 Task: Find connections with filter location Padampur with filter topic #stayhomewith filter profile language French with filter current company Odgers Berndtson with filter school Krishna University, Machhlipattanam with filter industry Musicians with filter service category Property Management with filter keywords title Computer Scientist
Action: Mouse moved to (479, 69)
Screenshot: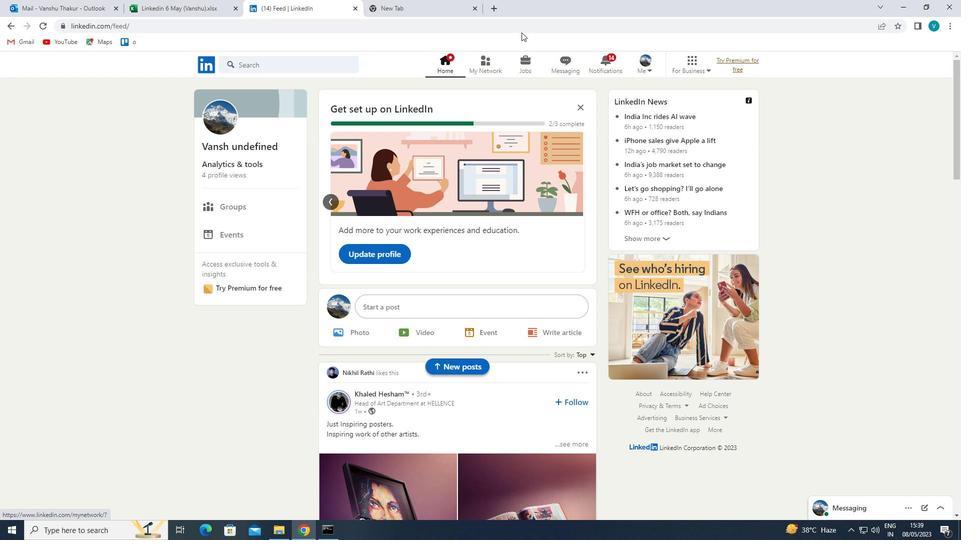 
Action: Mouse pressed left at (479, 69)
Screenshot: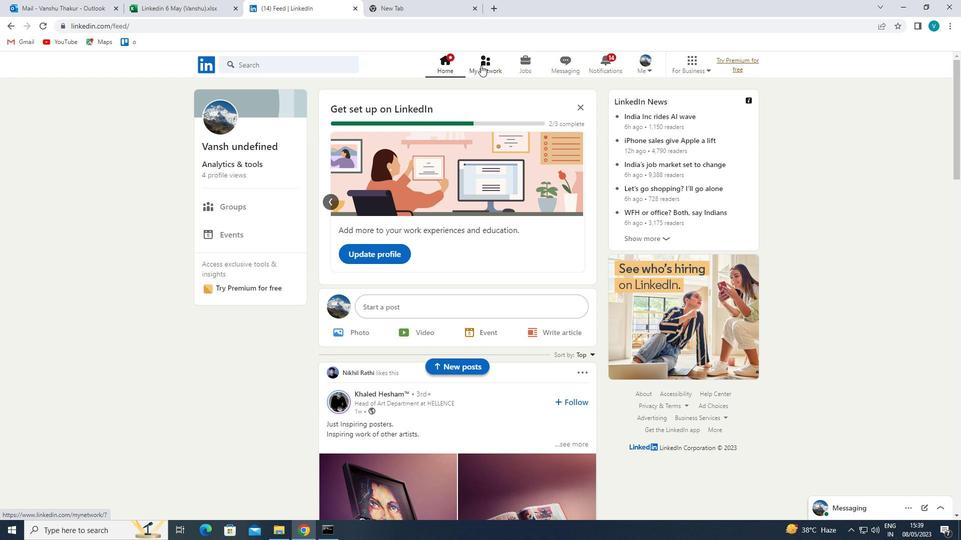 
Action: Mouse moved to (275, 115)
Screenshot: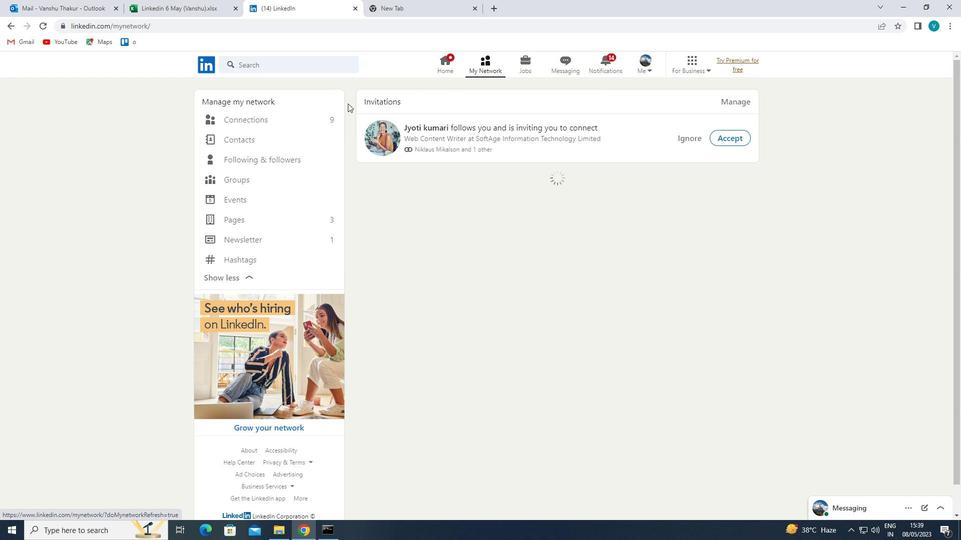 
Action: Mouse pressed left at (275, 115)
Screenshot: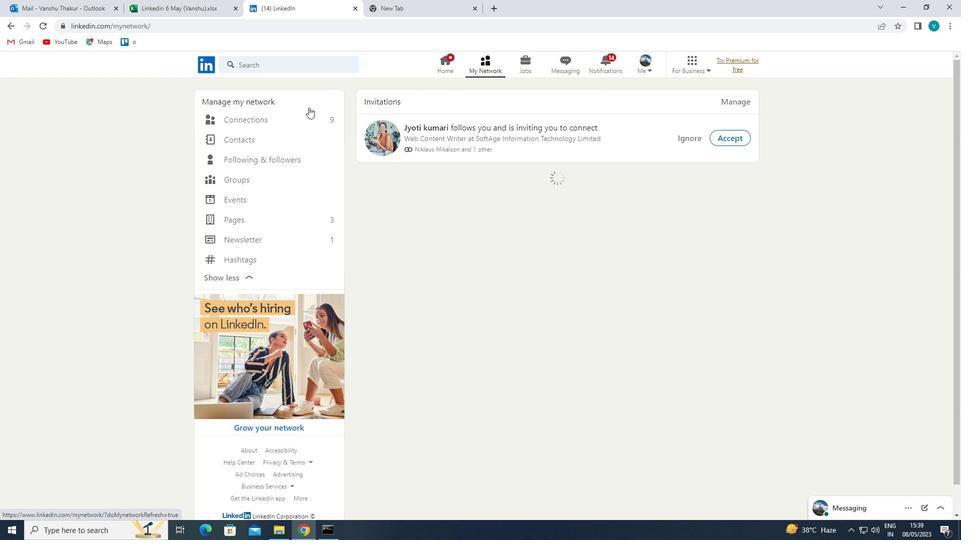 
Action: Mouse moved to (569, 122)
Screenshot: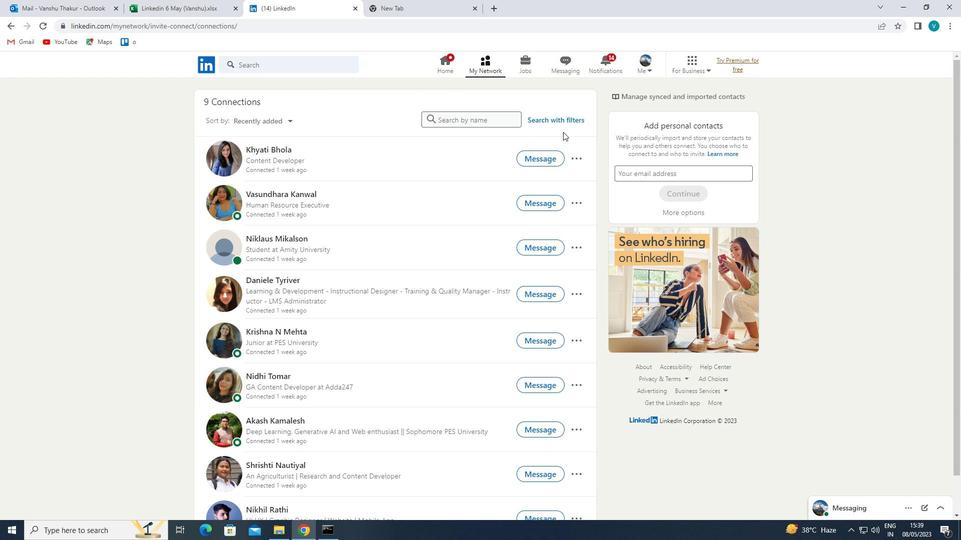 
Action: Mouse pressed left at (569, 122)
Screenshot: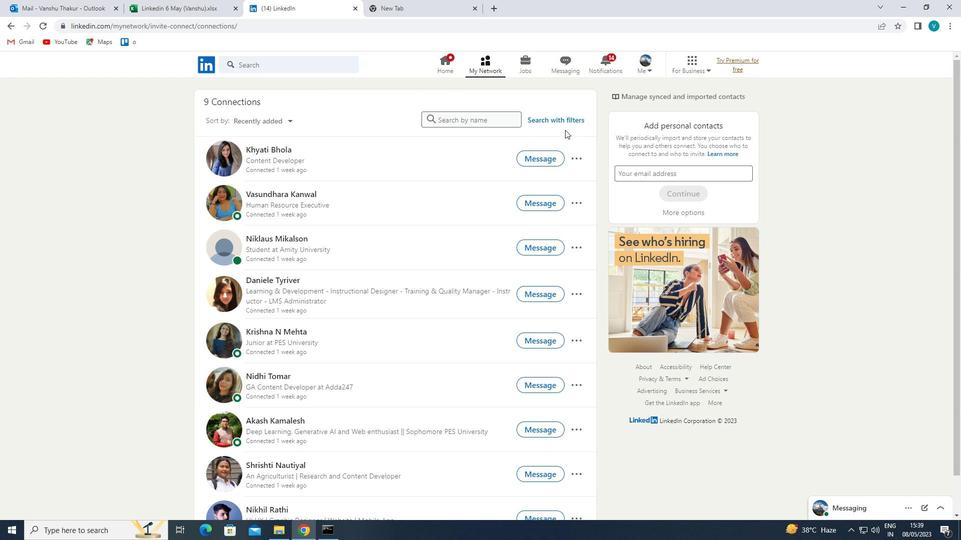 
Action: Mouse moved to (488, 94)
Screenshot: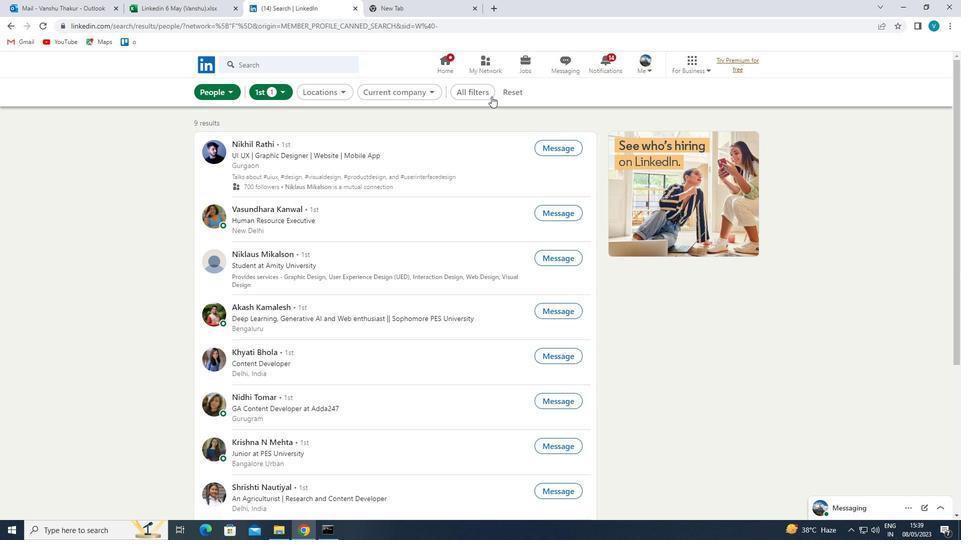 
Action: Mouse pressed left at (488, 94)
Screenshot: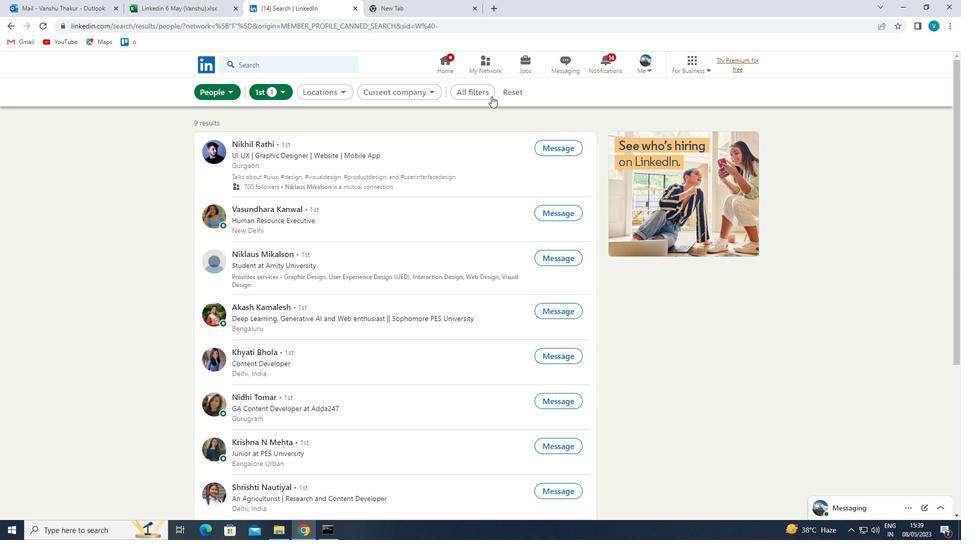 
Action: Mouse moved to (759, 193)
Screenshot: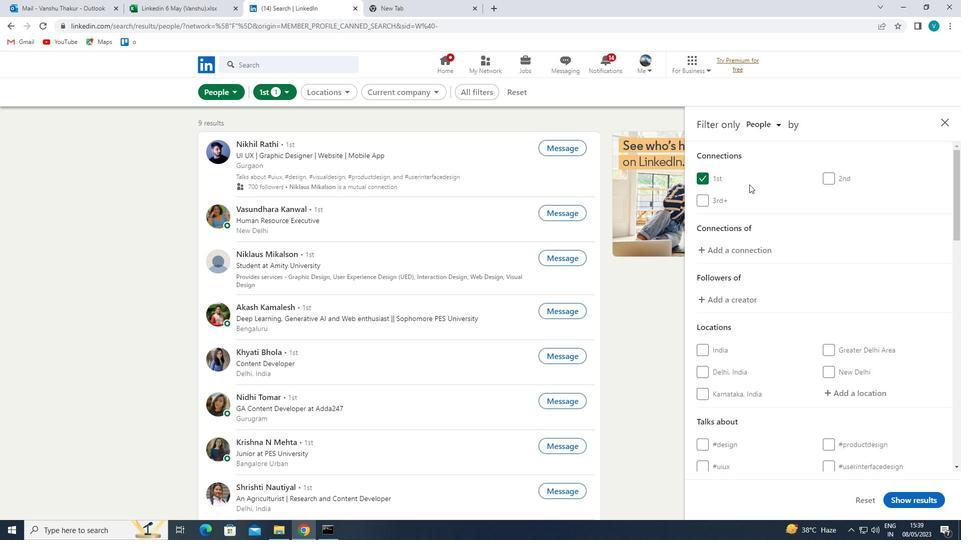 
Action: Mouse scrolled (759, 192) with delta (0, 0)
Screenshot: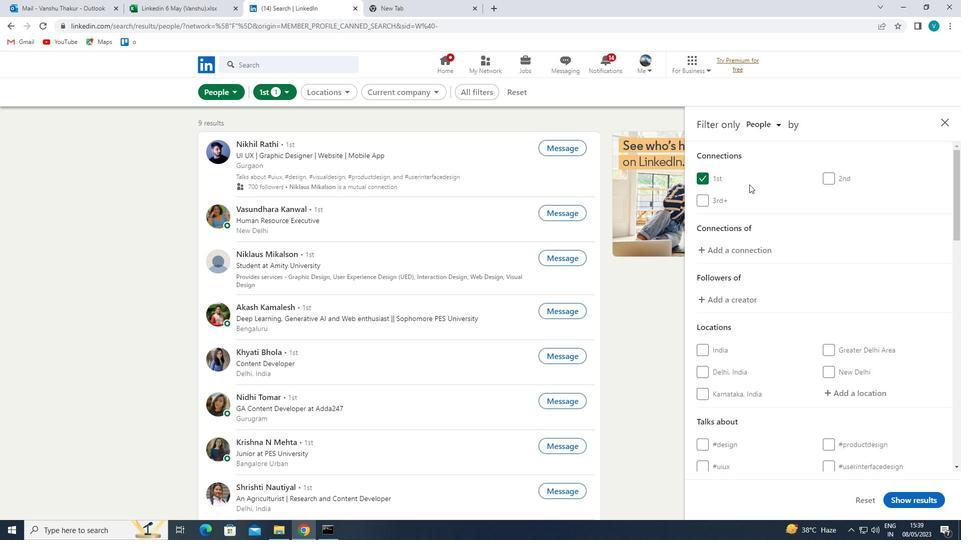 
Action: Mouse moved to (759, 194)
Screenshot: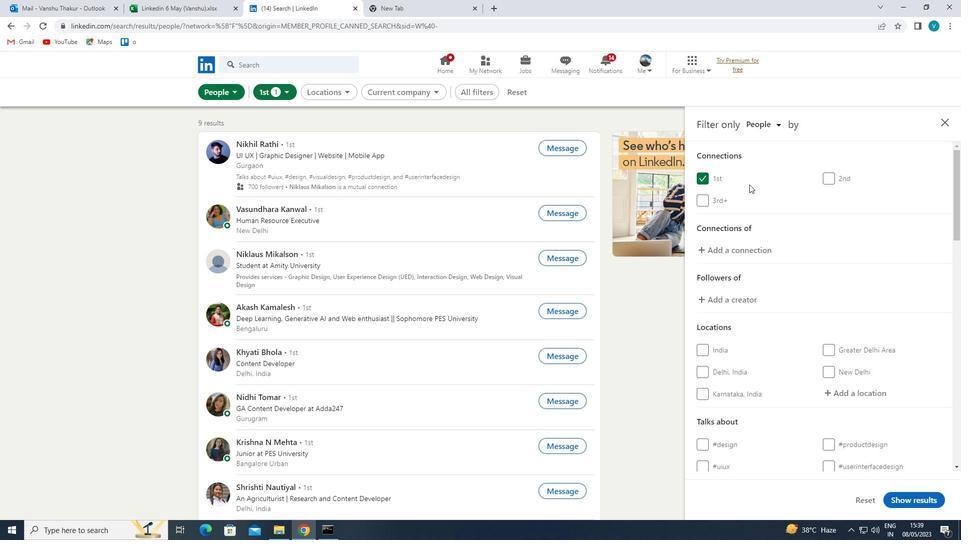 
Action: Mouse scrolled (759, 193) with delta (0, 0)
Screenshot: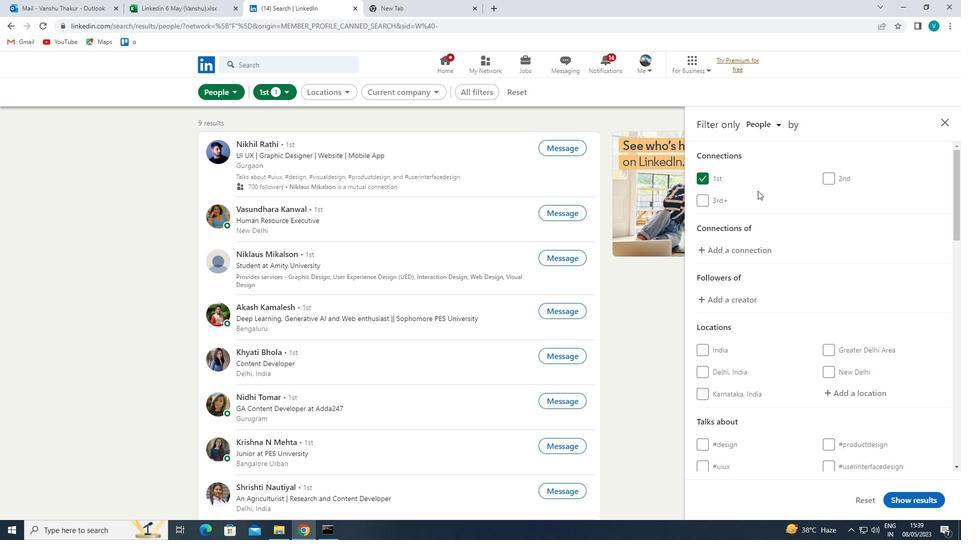 
Action: Mouse moved to (834, 293)
Screenshot: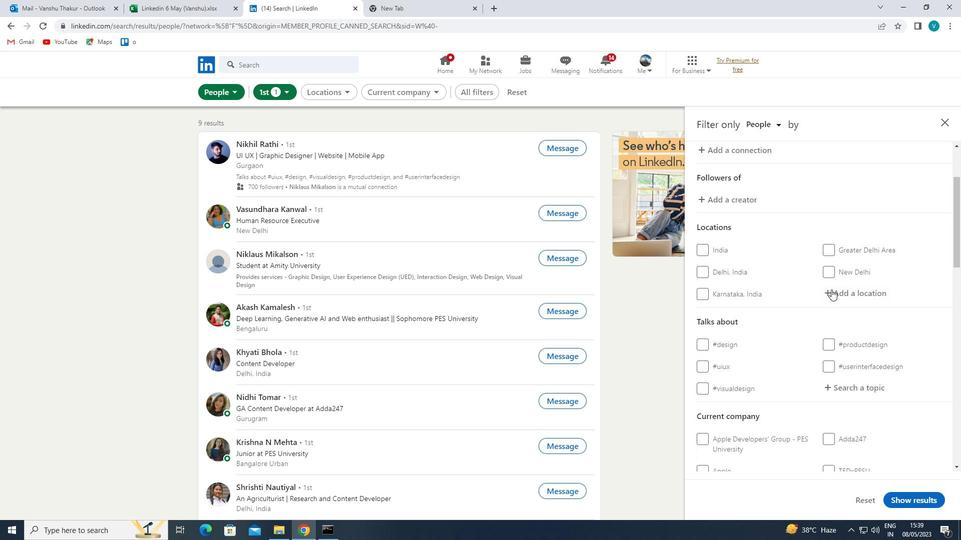 
Action: Mouse pressed left at (834, 293)
Screenshot: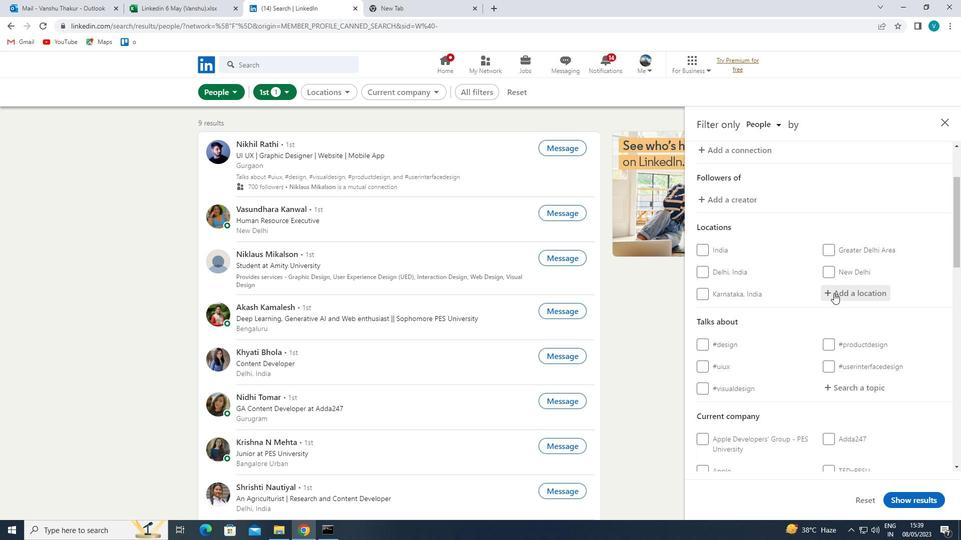 
Action: Mouse moved to (508, 436)
Screenshot: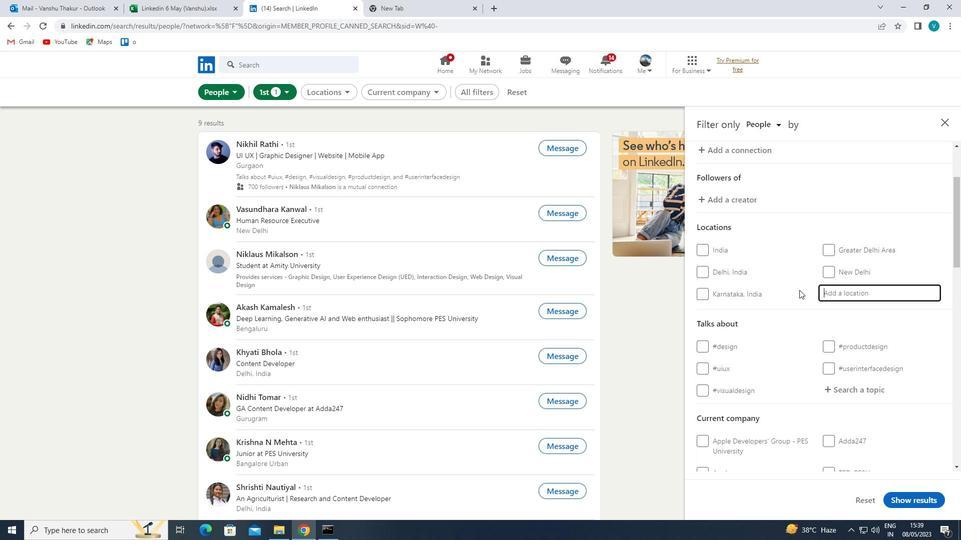 
Action: Key pressed <Key.shift>PADAMPUR
Screenshot: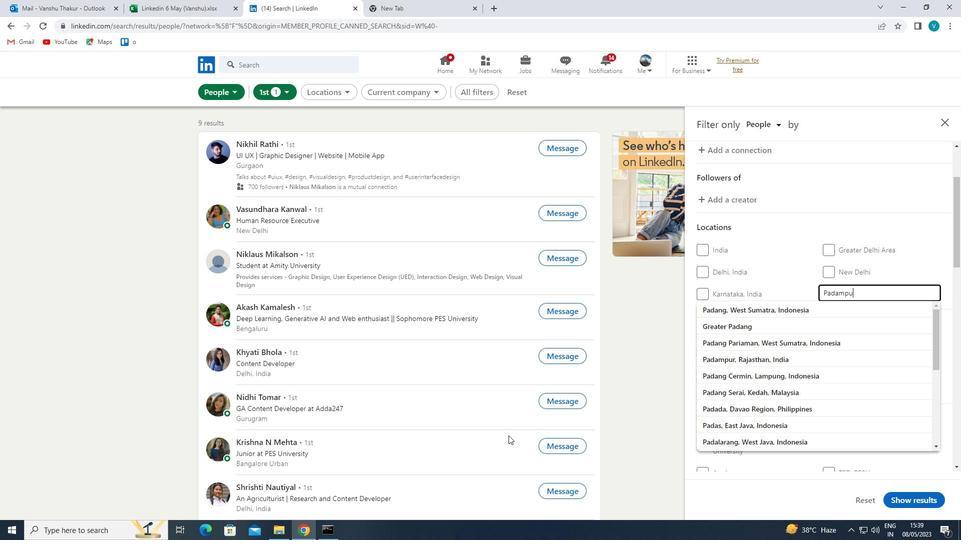 
Action: Mouse moved to (727, 310)
Screenshot: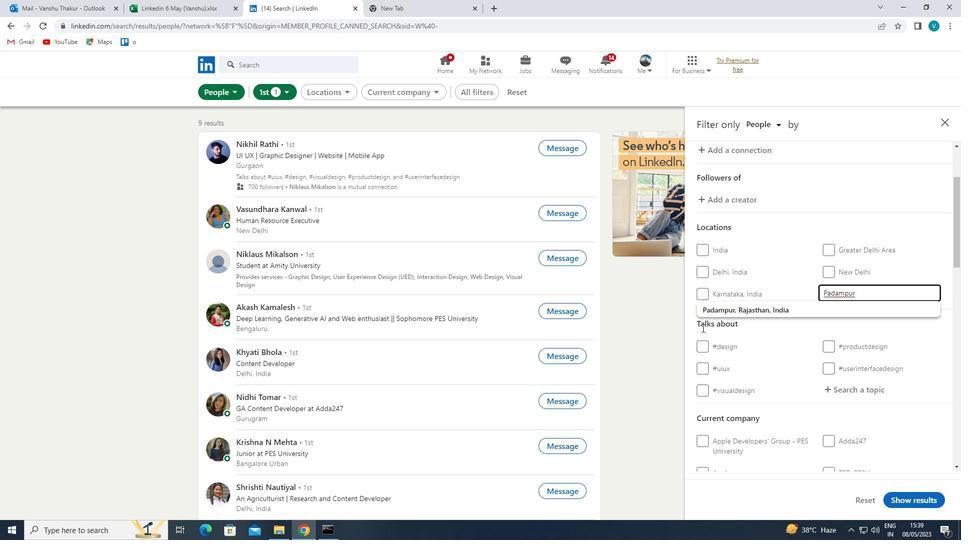 
Action: Mouse pressed left at (727, 310)
Screenshot: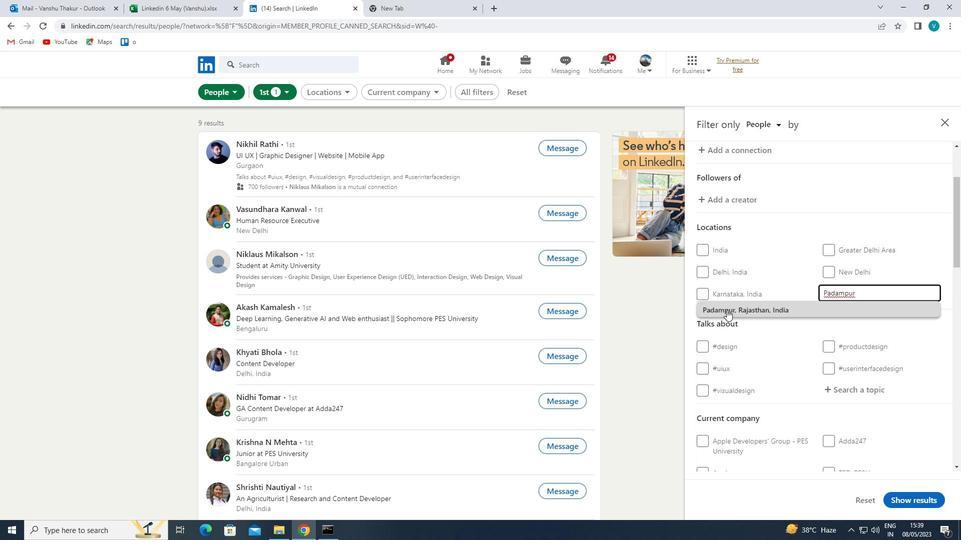 
Action: Mouse moved to (822, 368)
Screenshot: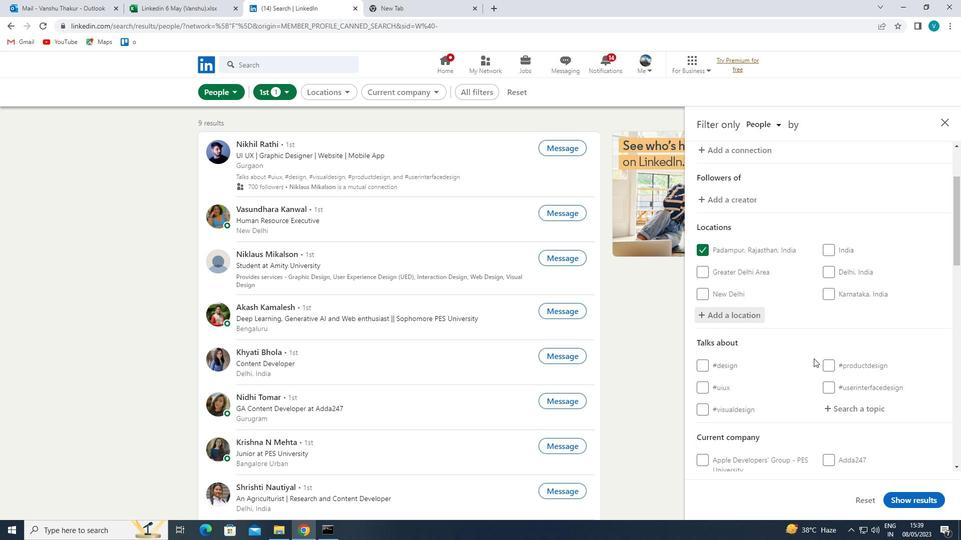 
Action: Mouse scrolled (822, 367) with delta (0, 0)
Screenshot: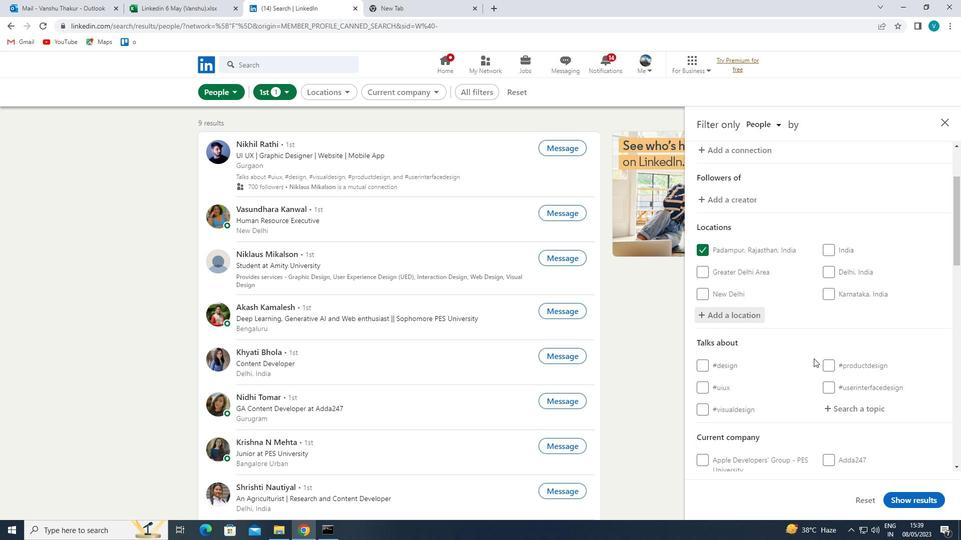 
Action: Mouse moved to (823, 369)
Screenshot: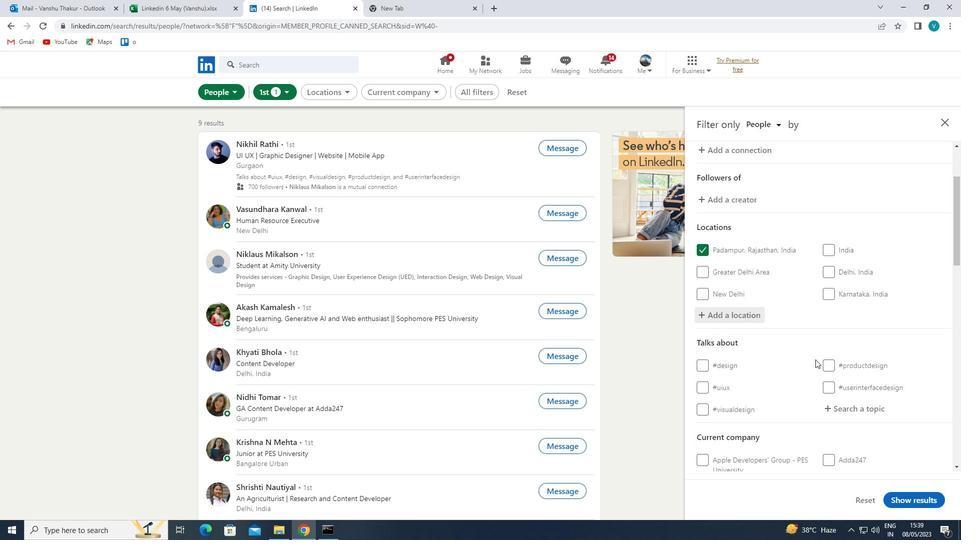 
Action: Mouse scrolled (823, 369) with delta (0, 0)
Screenshot: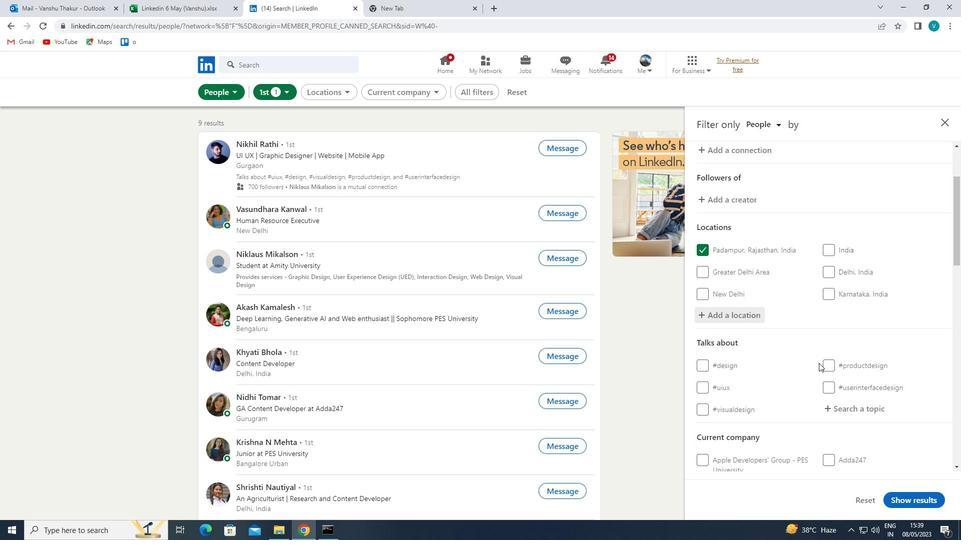 
Action: Mouse moved to (868, 301)
Screenshot: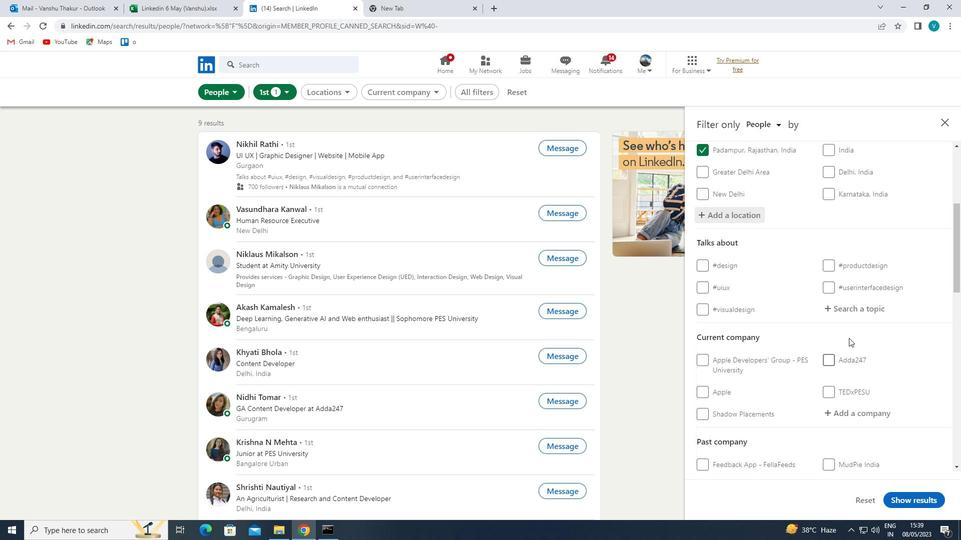 
Action: Mouse pressed left at (868, 301)
Screenshot: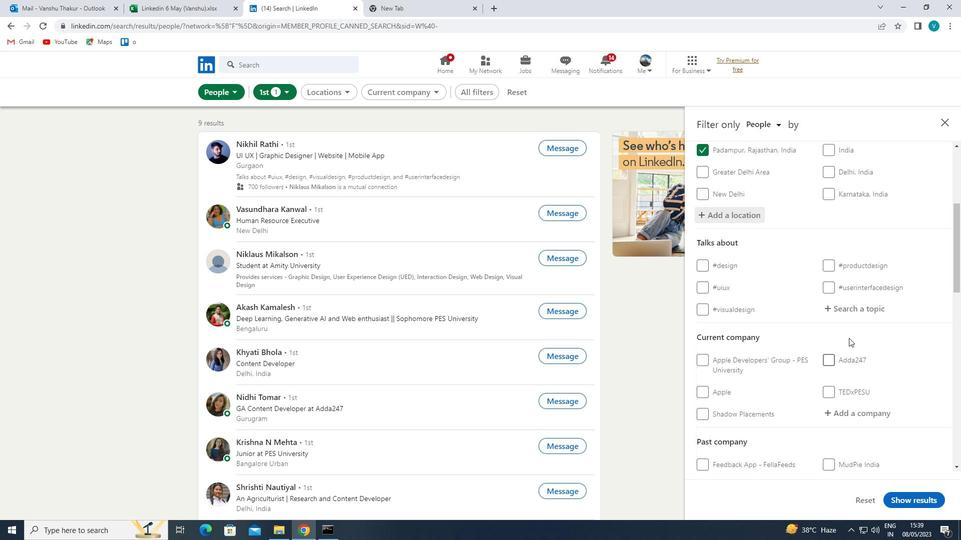 
Action: Mouse moved to (636, 381)
Screenshot: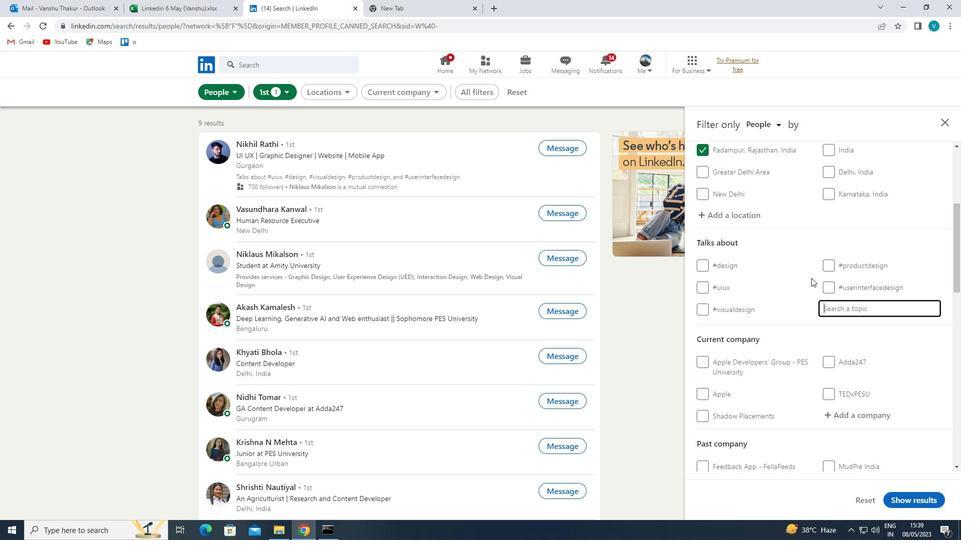 
Action: Key pressed STAY
Screenshot: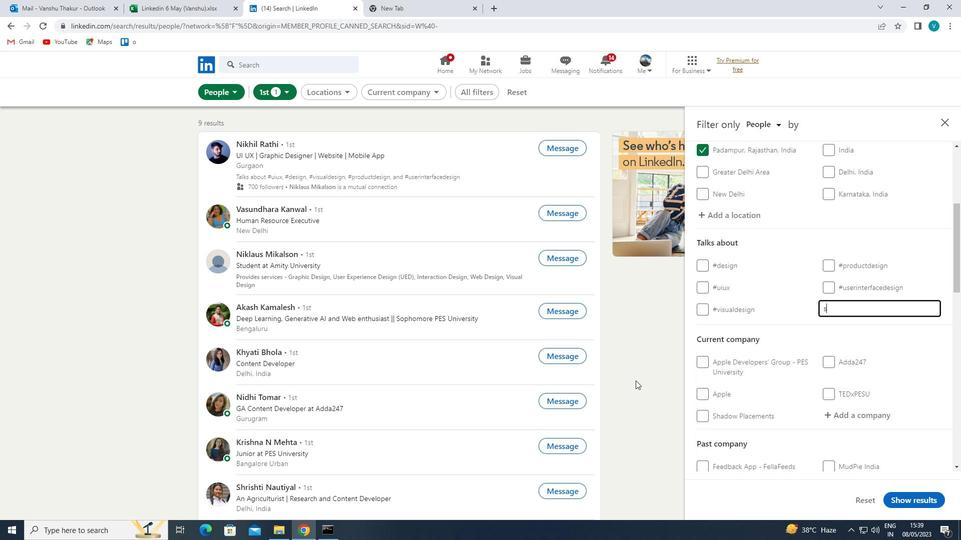 
Action: Mouse moved to (729, 388)
Screenshot: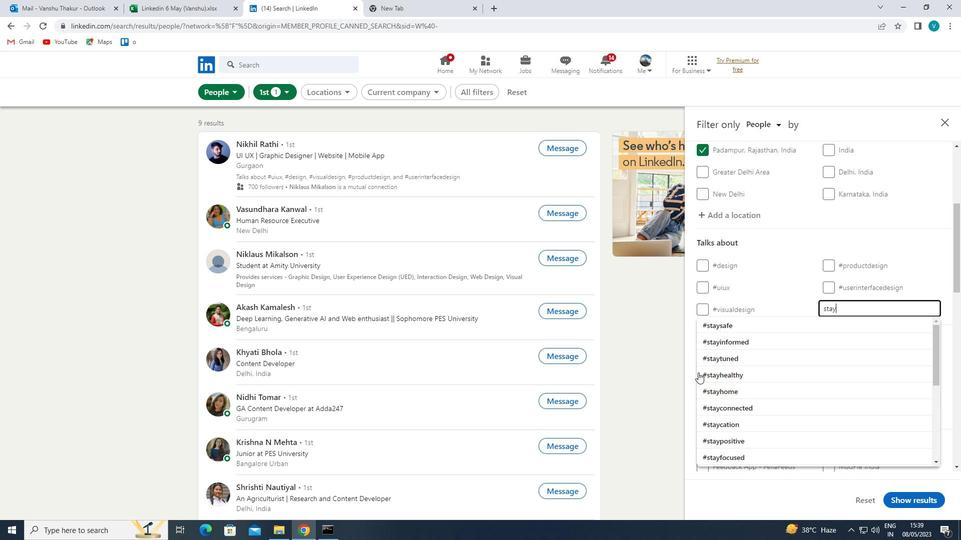 
Action: Mouse pressed left at (729, 388)
Screenshot: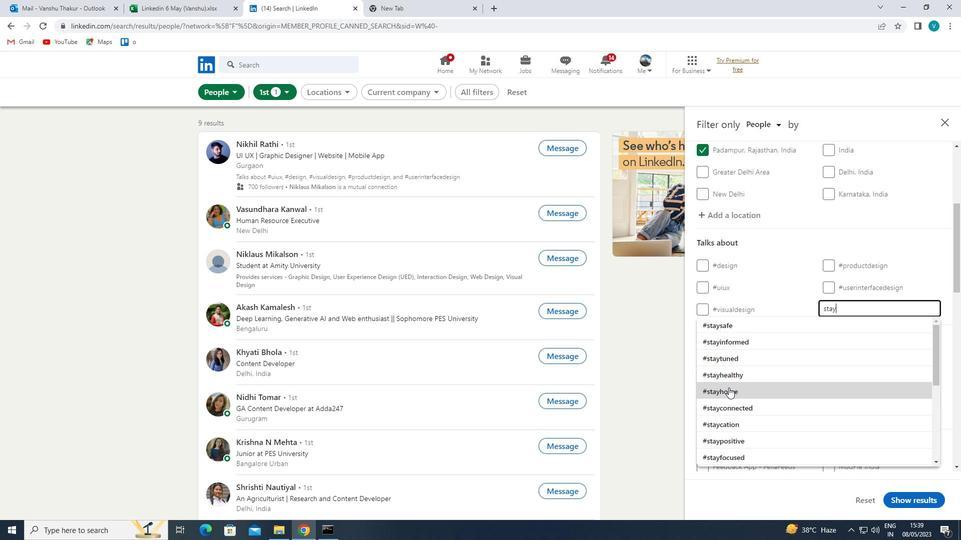 
Action: Mouse moved to (770, 399)
Screenshot: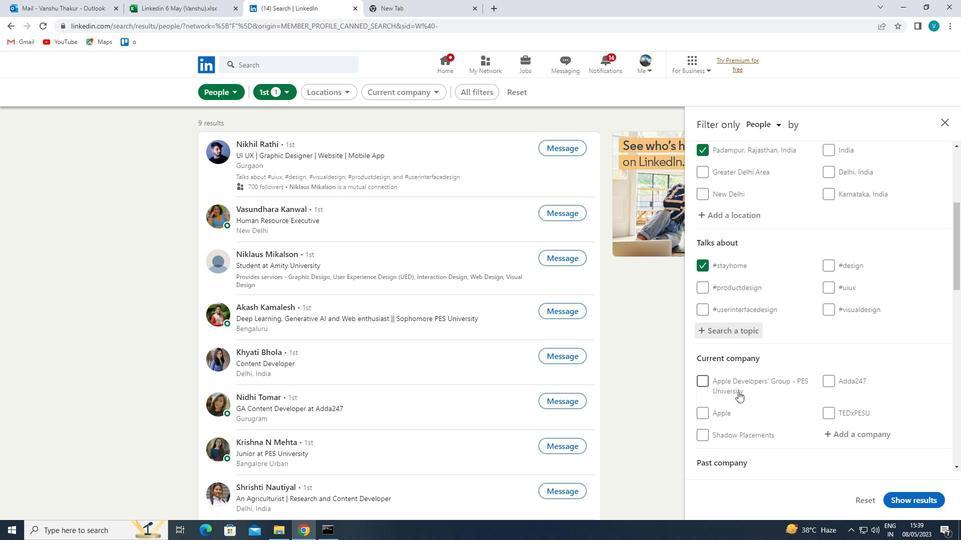 
Action: Mouse scrolled (770, 398) with delta (0, 0)
Screenshot: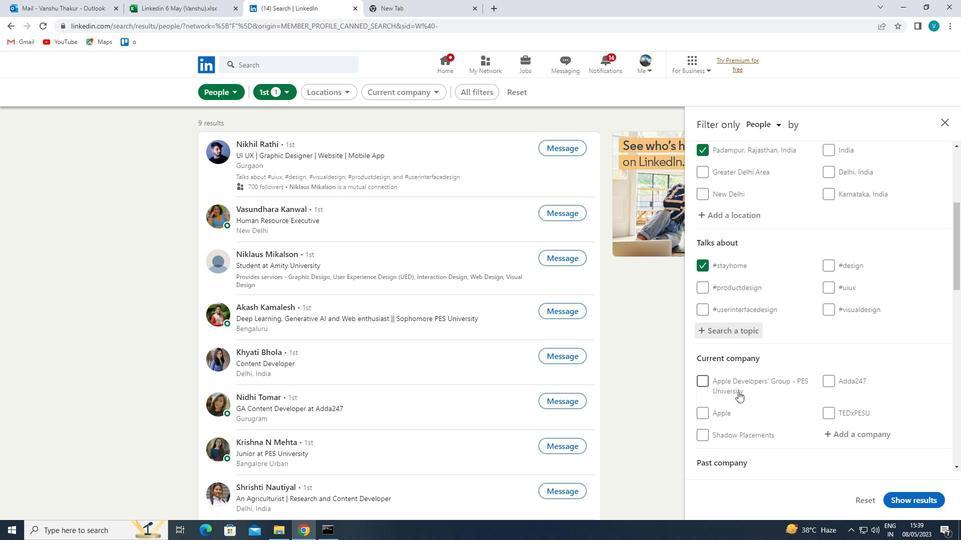 
Action: Mouse moved to (779, 399)
Screenshot: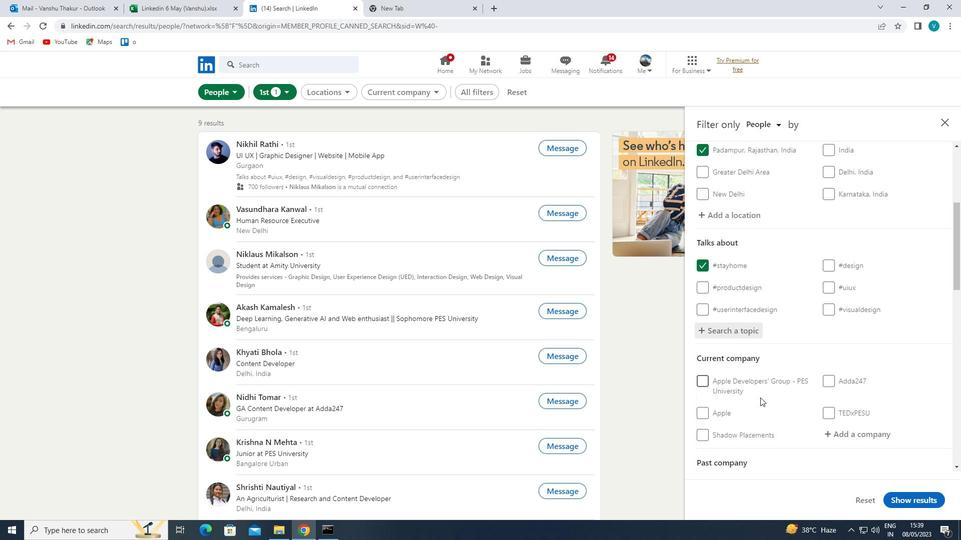 
Action: Mouse scrolled (779, 398) with delta (0, 0)
Screenshot: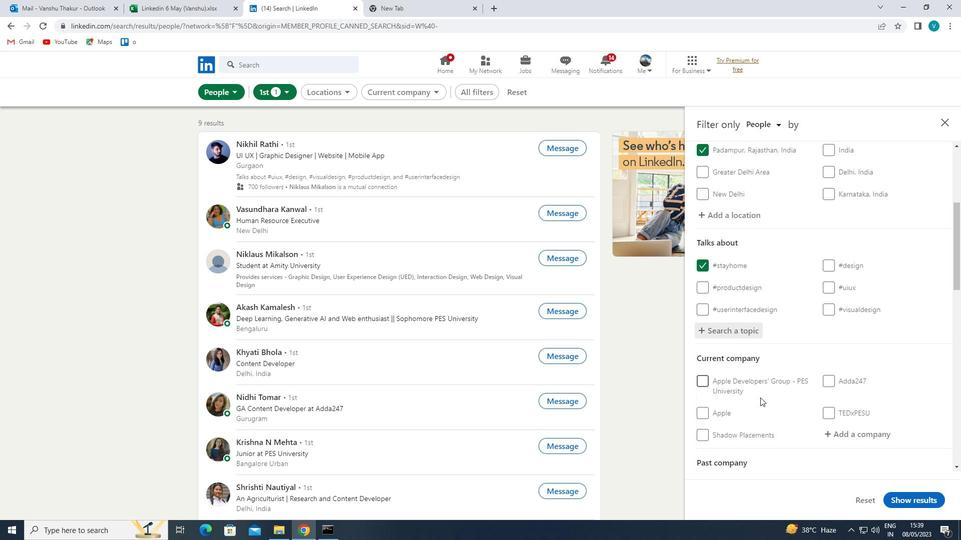 
Action: Mouse moved to (781, 399)
Screenshot: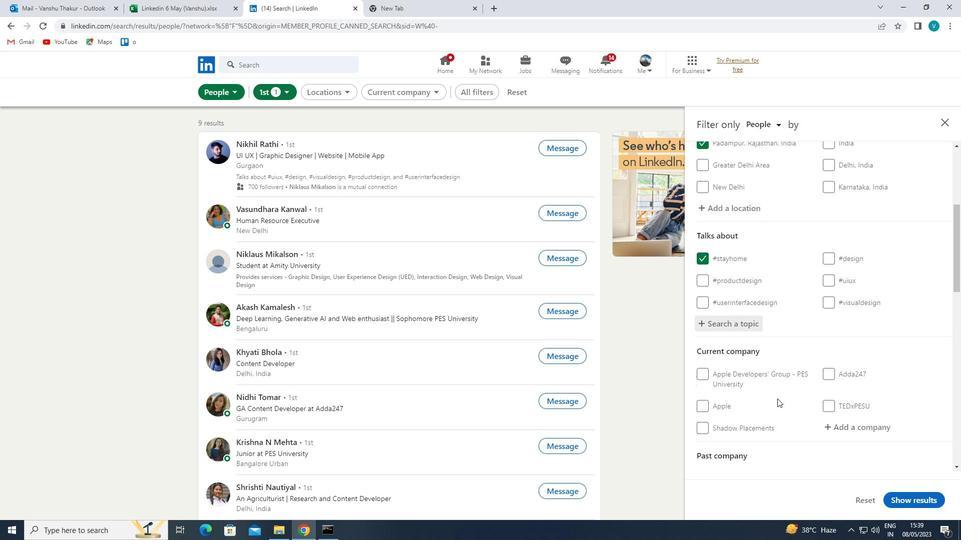 
Action: Mouse scrolled (781, 398) with delta (0, 0)
Screenshot: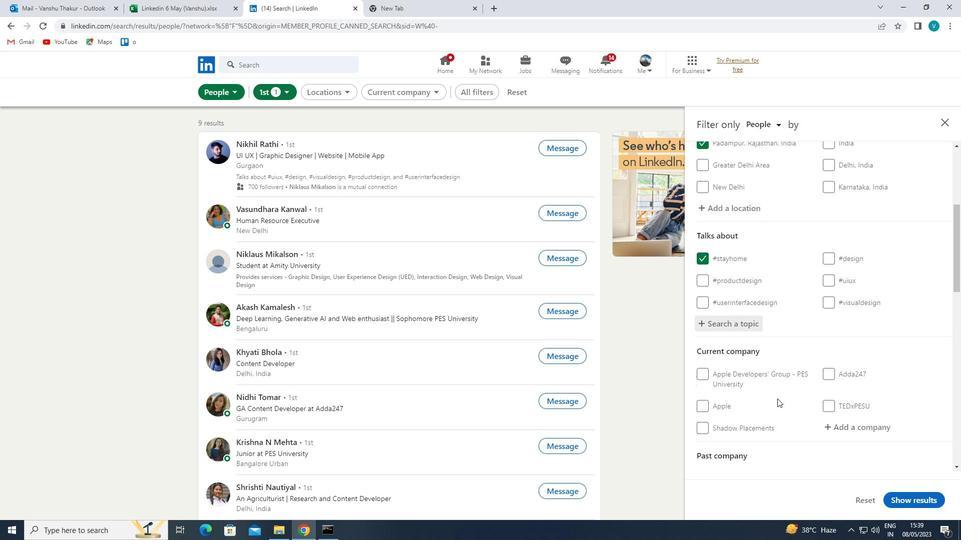 
Action: Mouse moved to (844, 290)
Screenshot: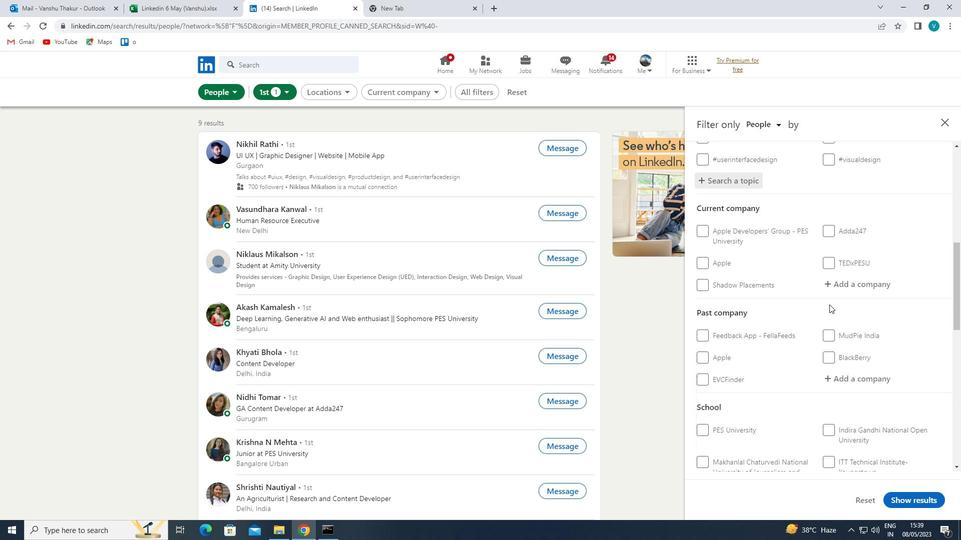 
Action: Mouse pressed left at (844, 290)
Screenshot: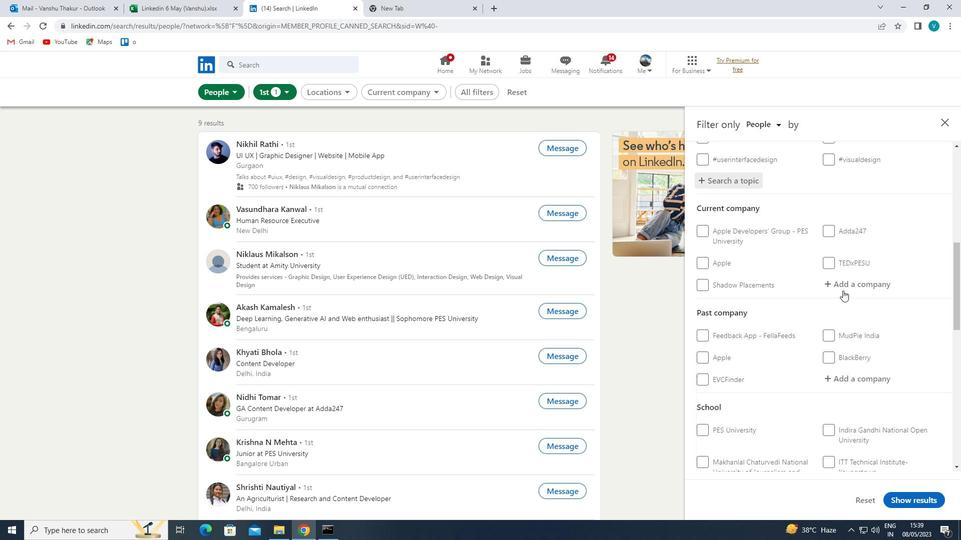 
Action: Mouse moved to (507, 505)
Screenshot: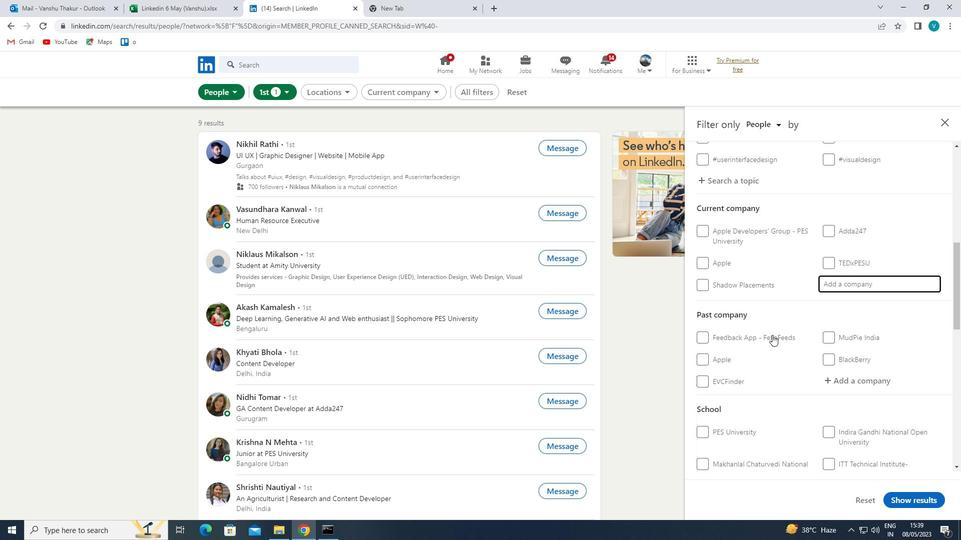 
Action: Key pressed <Key.shift>ODGERS
Screenshot: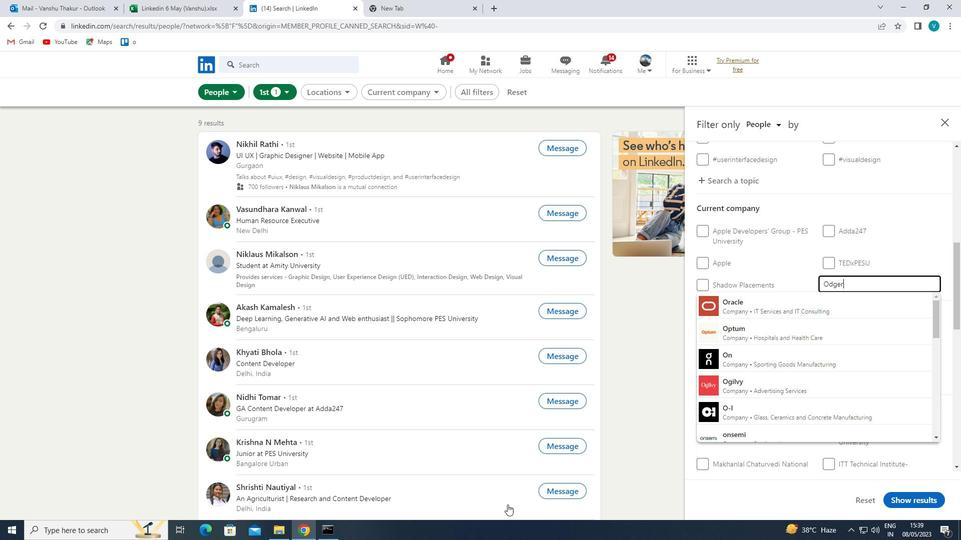 
Action: Mouse moved to (802, 311)
Screenshot: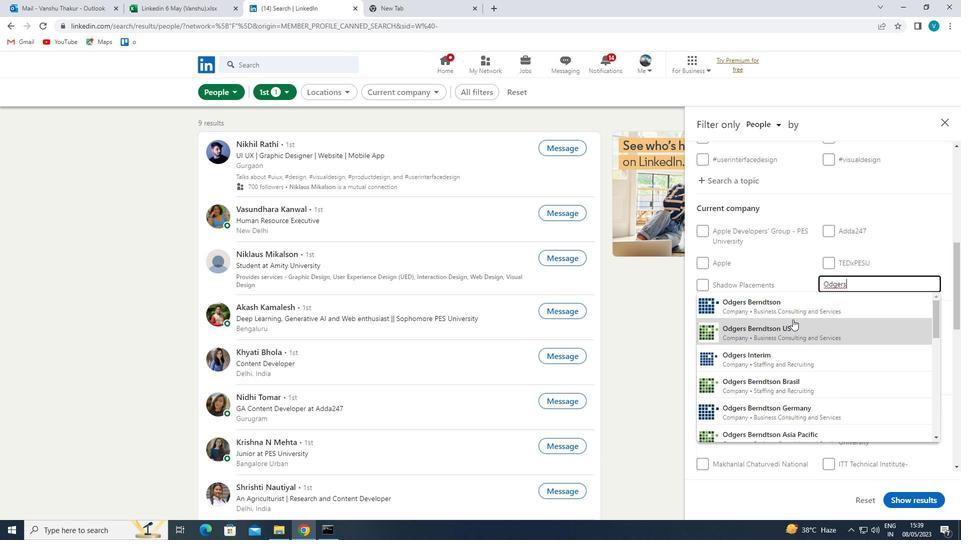 
Action: Mouse pressed left at (802, 311)
Screenshot: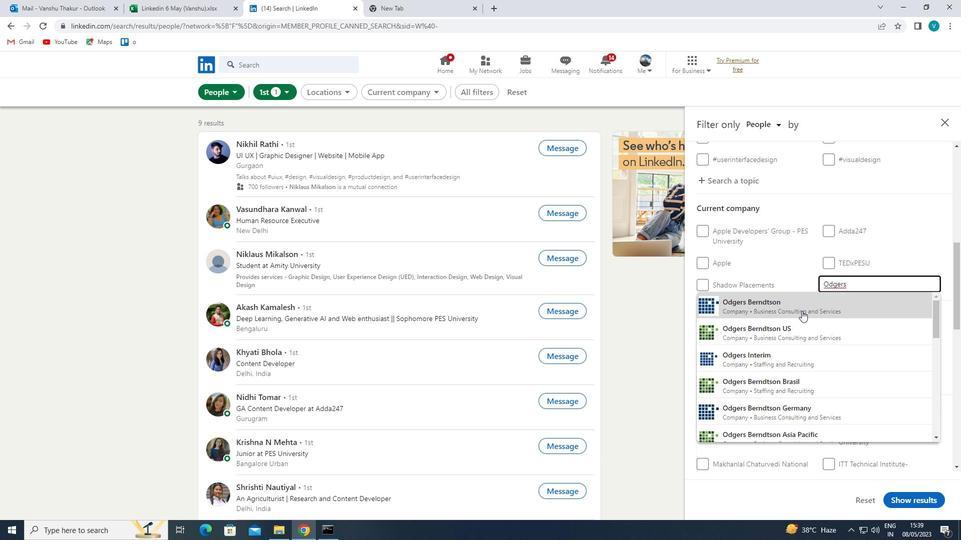 
Action: Mouse scrolled (802, 311) with delta (0, 0)
Screenshot: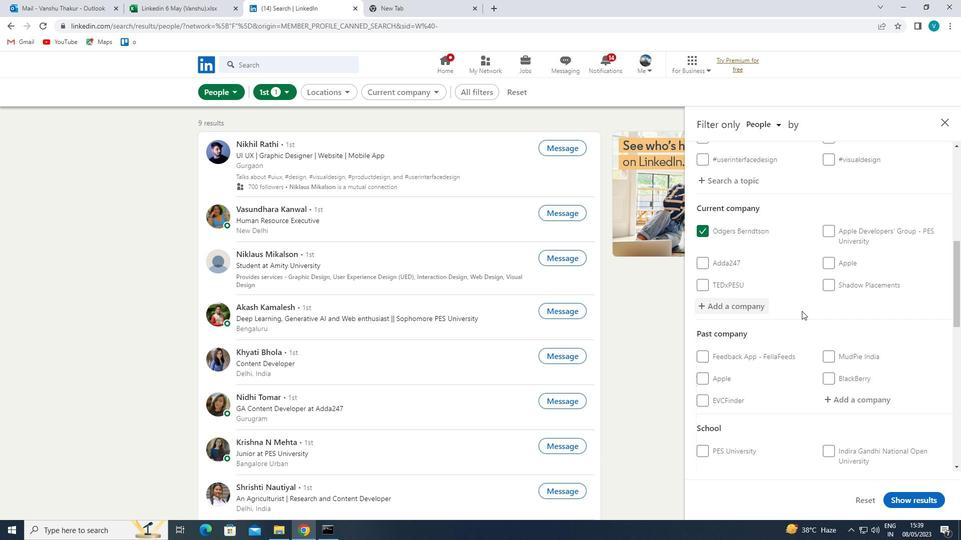 
Action: Mouse scrolled (802, 311) with delta (0, 0)
Screenshot: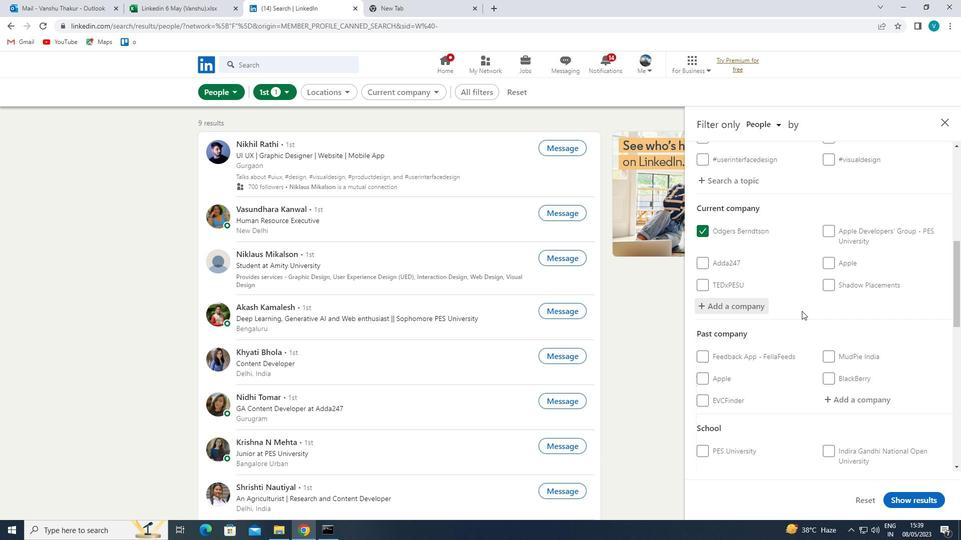 
Action: Mouse moved to (852, 373)
Screenshot: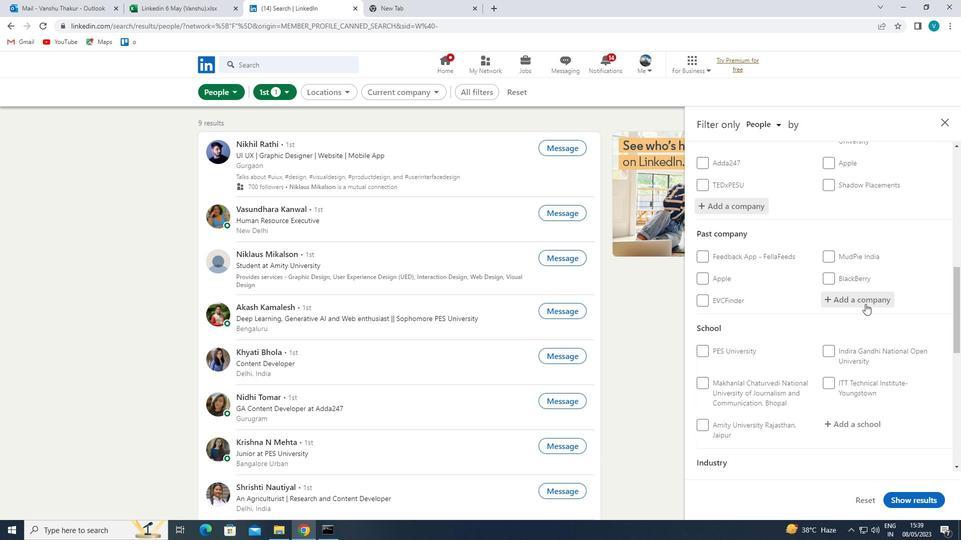 
Action: Mouse scrolled (852, 373) with delta (0, 0)
Screenshot: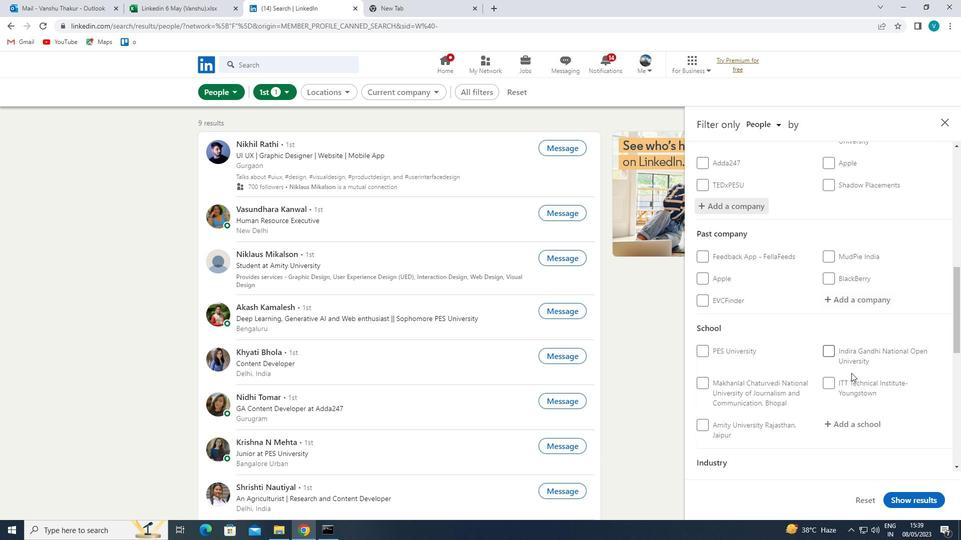 
Action: Mouse scrolled (852, 373) with delta (0, 0)
Screenshot: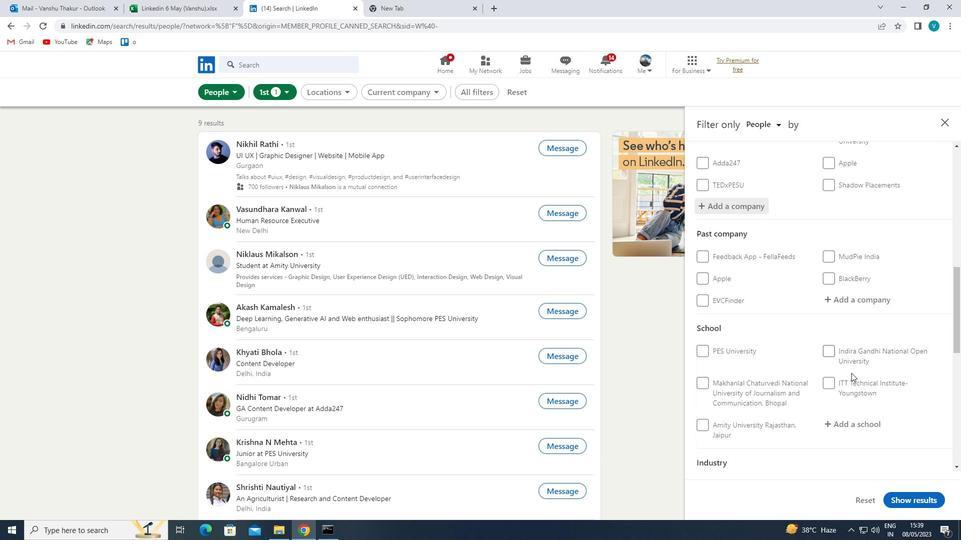 
Action: Mouse moved to (856, 323)
Screenshot: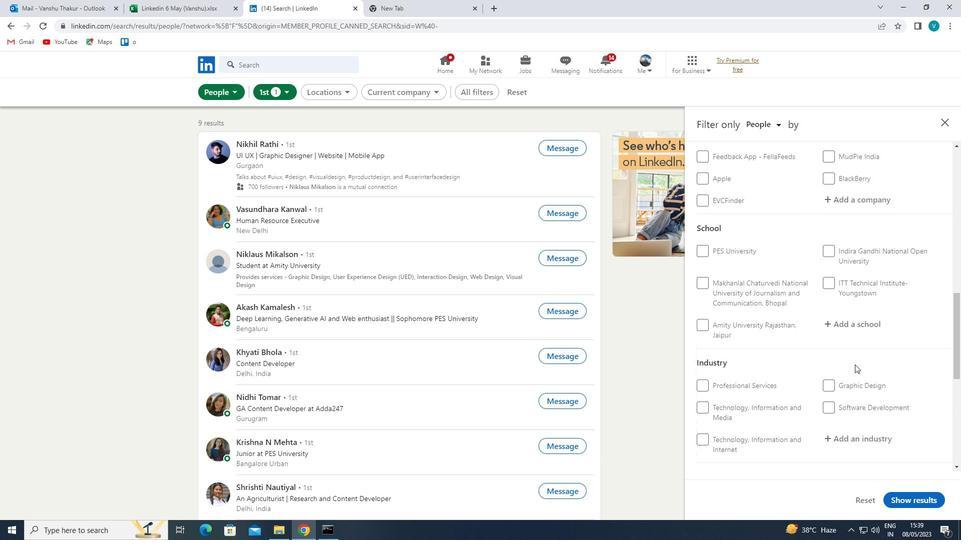 
Action: Mouse pressed left at (856, 323)
Screenshot: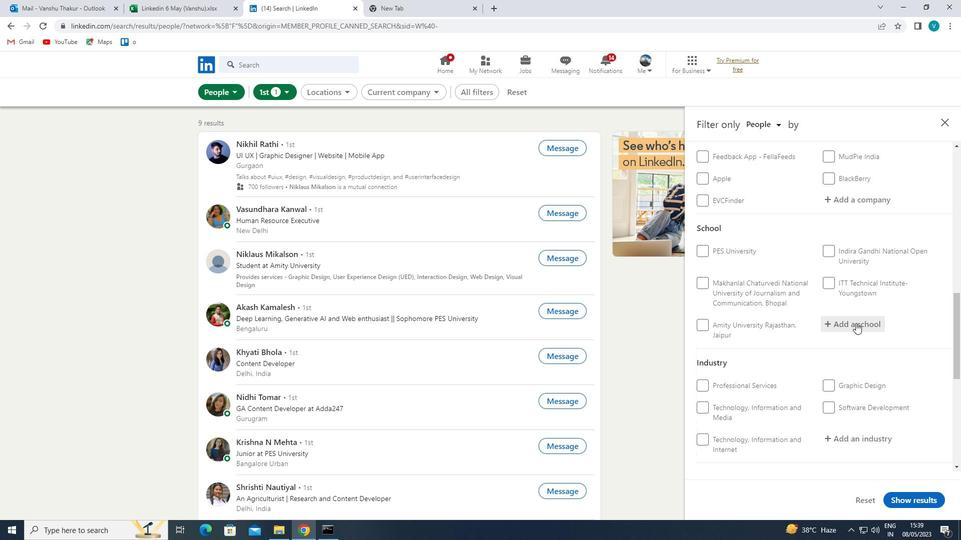 
Action: Mouse moved to (773, 367)
Screenshot: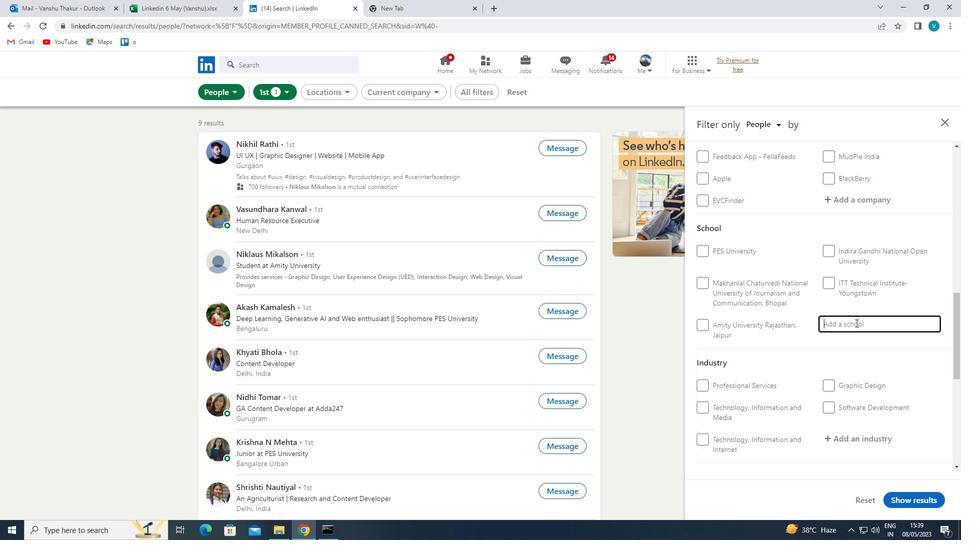 
Action: Key pressed <Key.shift>
Screenshot: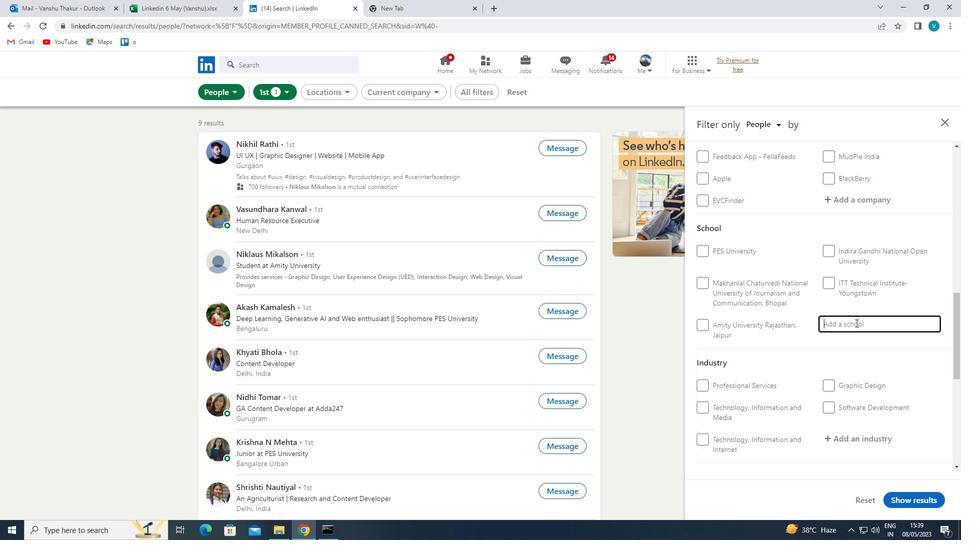 
Action: Mouse moved to (740, 389)
Screenshot: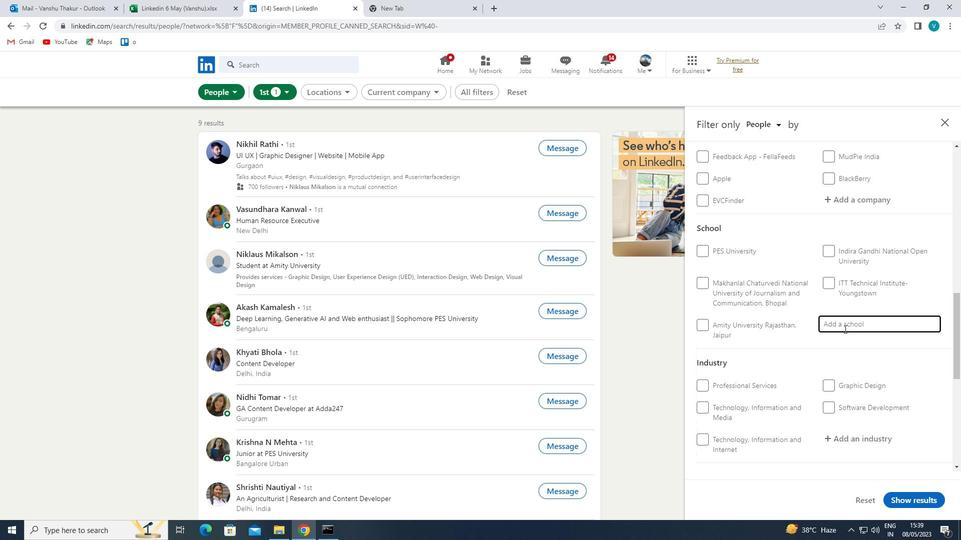 
Action: Key pressed KRSHNA<Key.left><Key.left><Key.left><Key.left>I<Key.right><Key.right><Key.right><Key.right><Key.space><Key.shift>UNIVERSITY
Screenshot: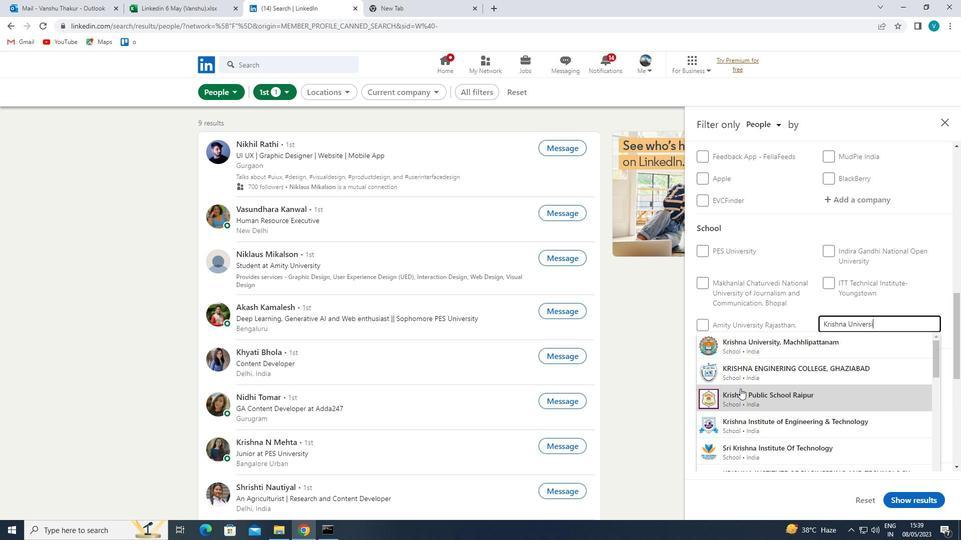 
Action: Mouse moved to (804, 344)
Screenshot: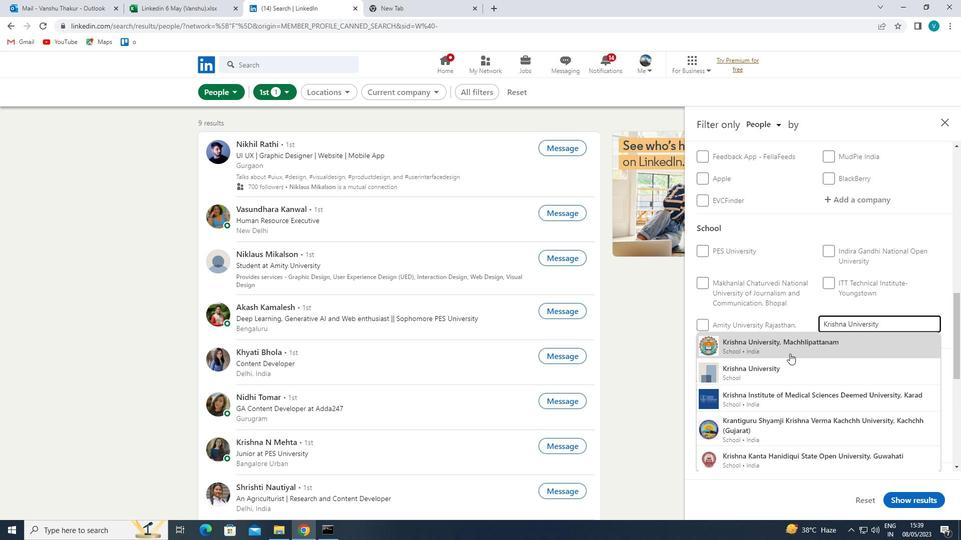 
Action: Mouse pressed left at (804, 344)
Screenshot: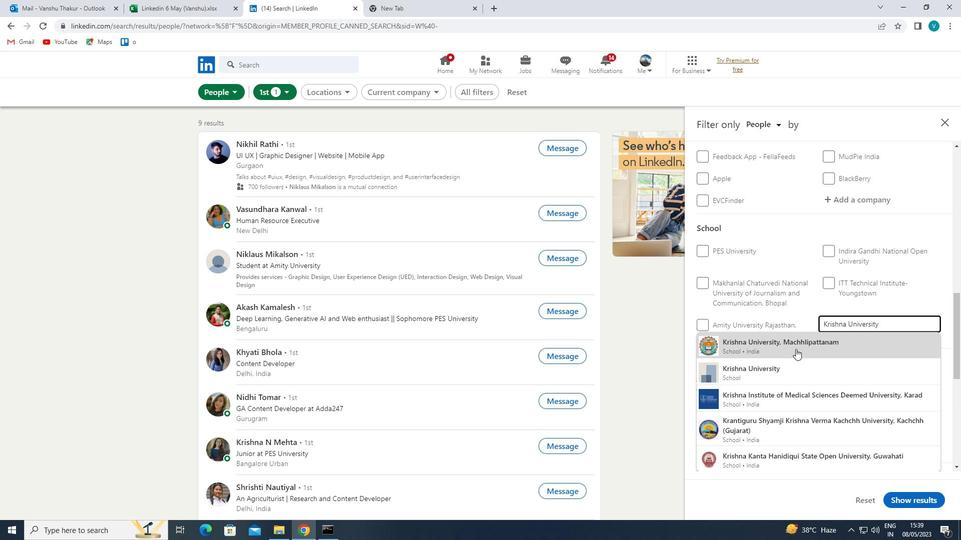 
Action: Mouse scrolled (804, 344) with delta (0, 0)
Screenshot: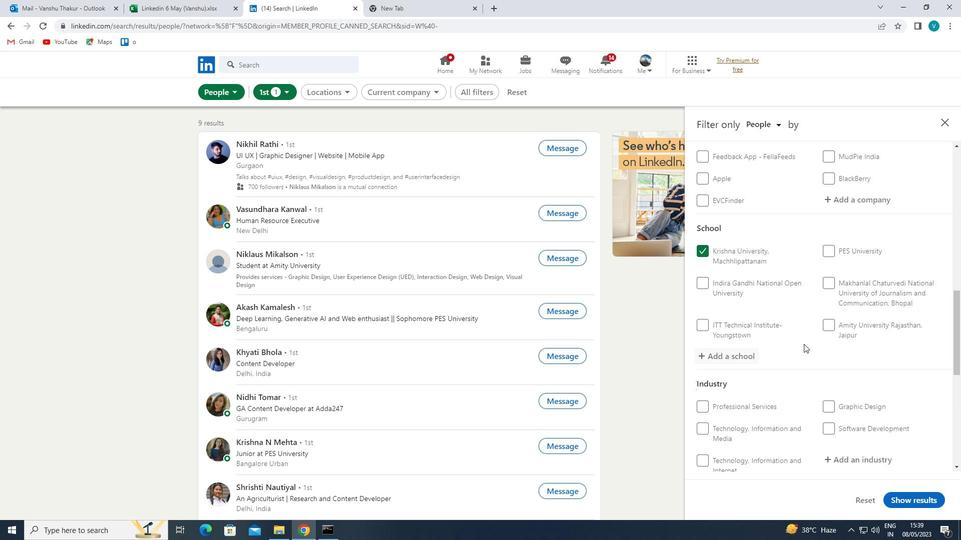 
Action: Mouse scrolled (804, 344) with delta (0, 0)
Screenshot: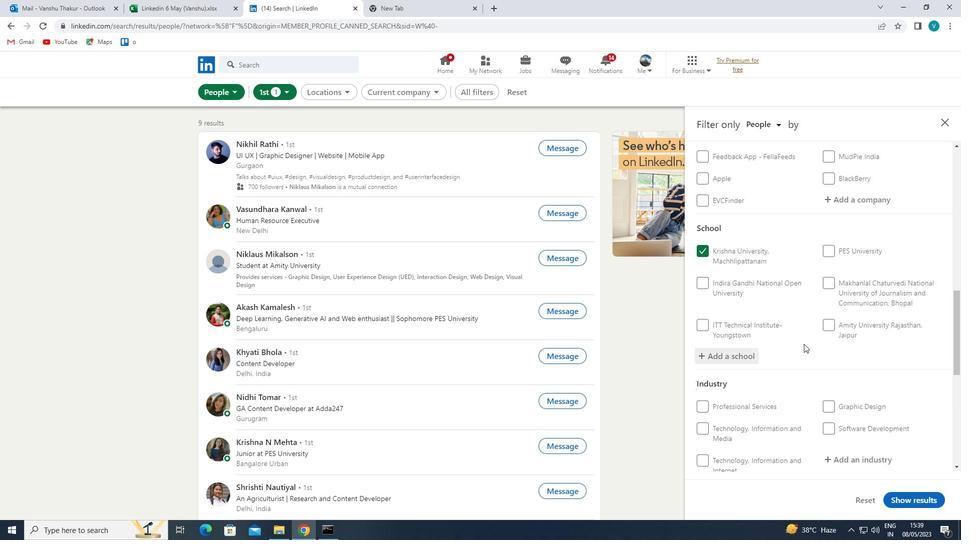 
Action: Mouse scrolled (804, 344) with delta (0, 0)
Screenshot: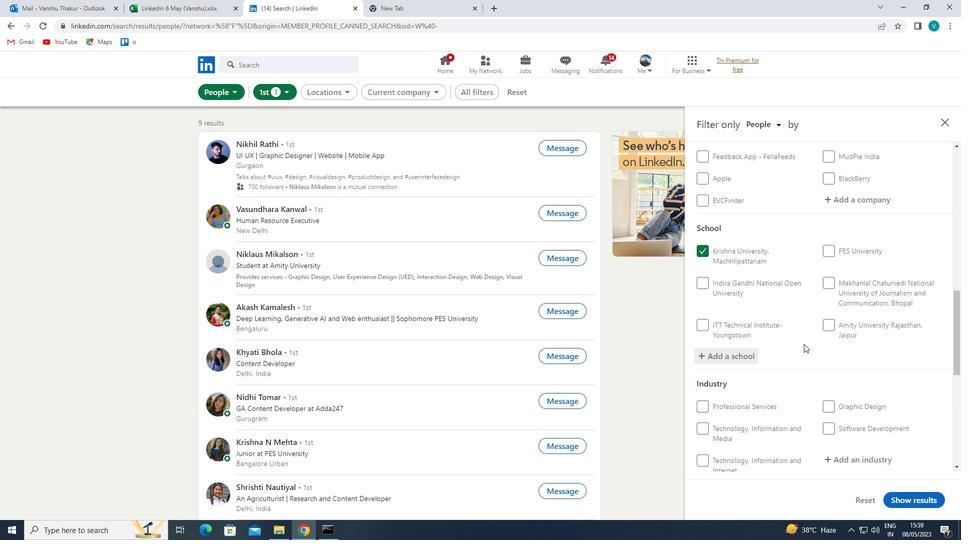 
Action: Mouse moved to (859, 303)
Screenshot: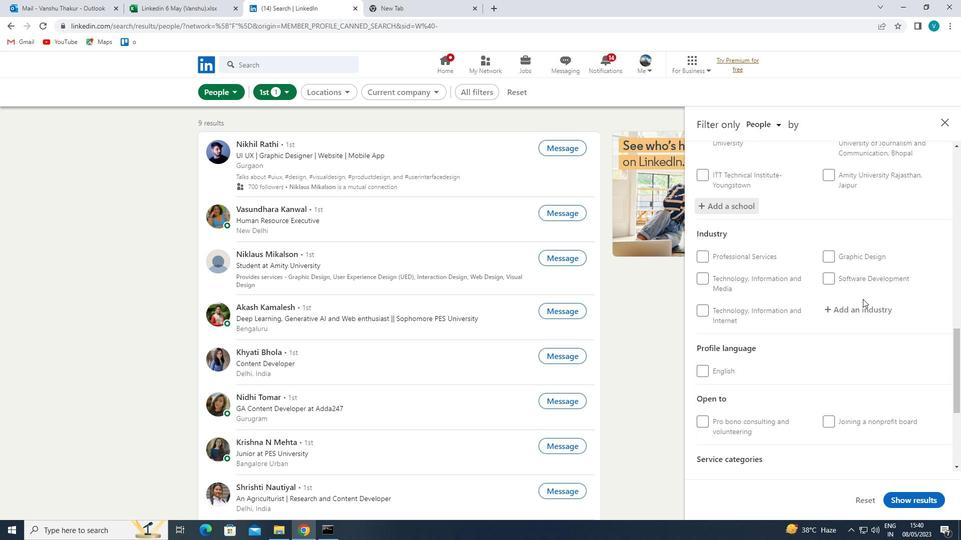 
Action: Mouse pressed left at (859, 303)
Screenshot: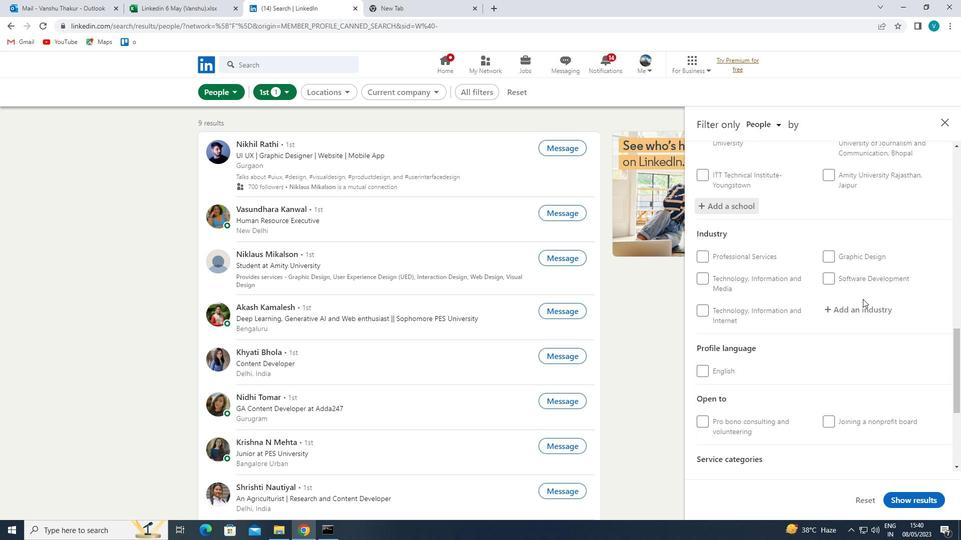 
Action: Mouse moved to (845, 311)
Screenshot: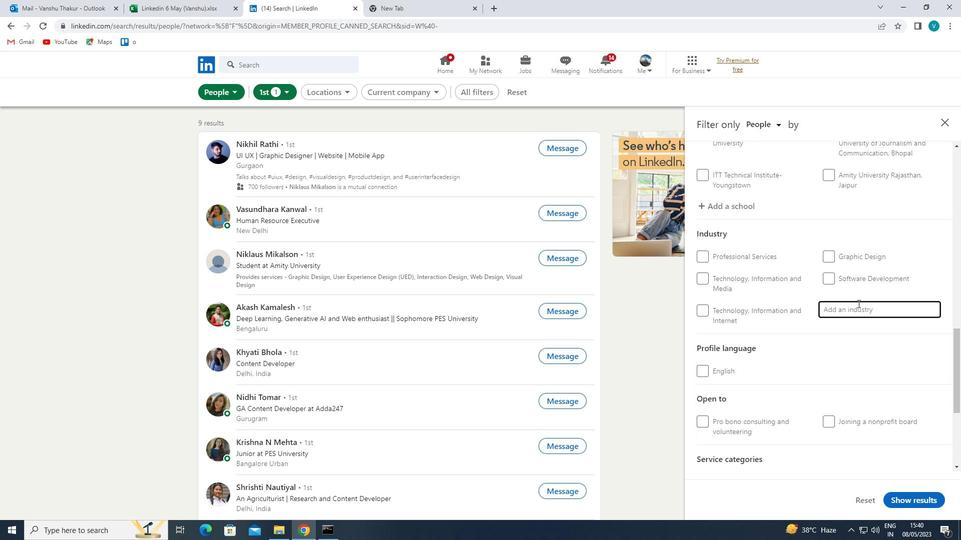 
Action: Key pressed <Key.shift>
Screenshot: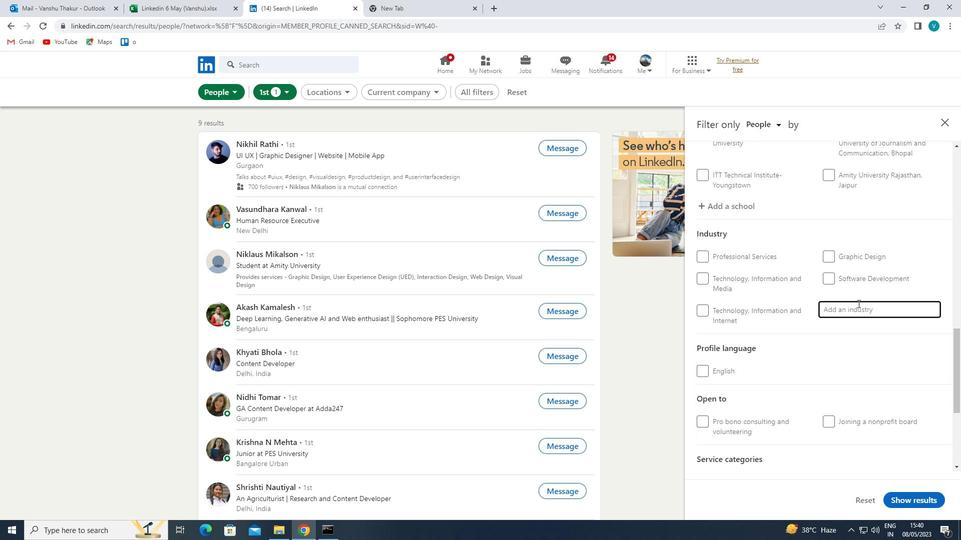 
Action: Mouse moved to (667, 401)
Screenshot: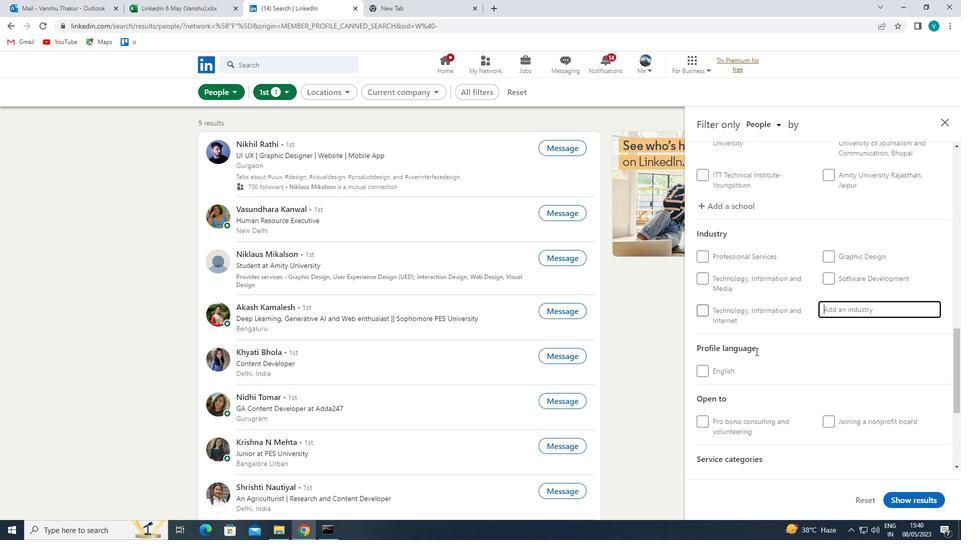 
Action: Key pressed MUSICIANS
Screenshot: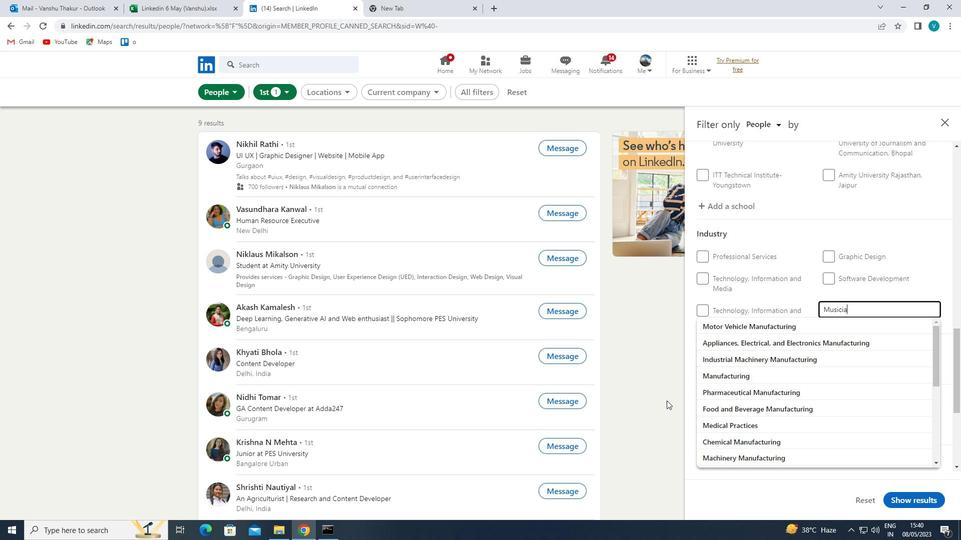 
Action: Mouse moved to (745, 328)
Screenshot: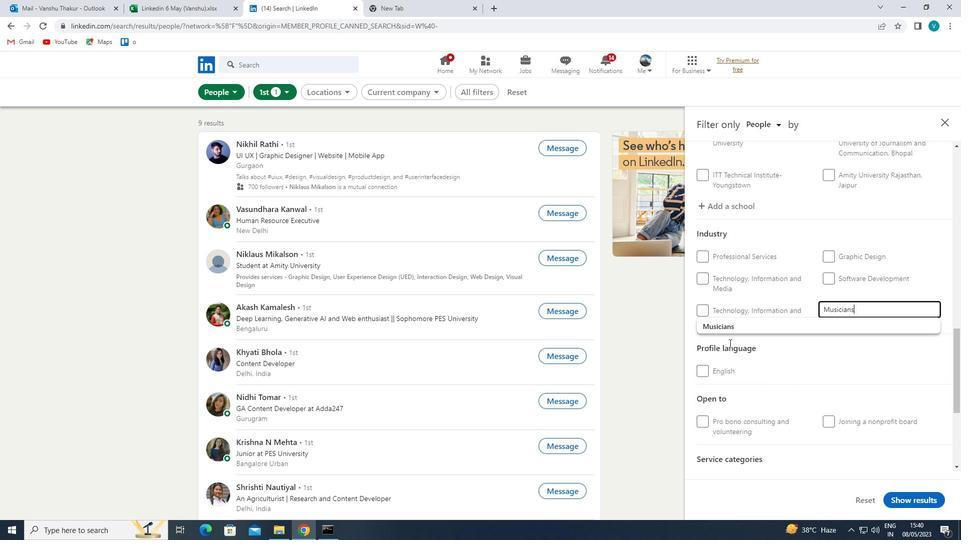 
Action: Mouse pressed left at (745, 328)
Screenshot: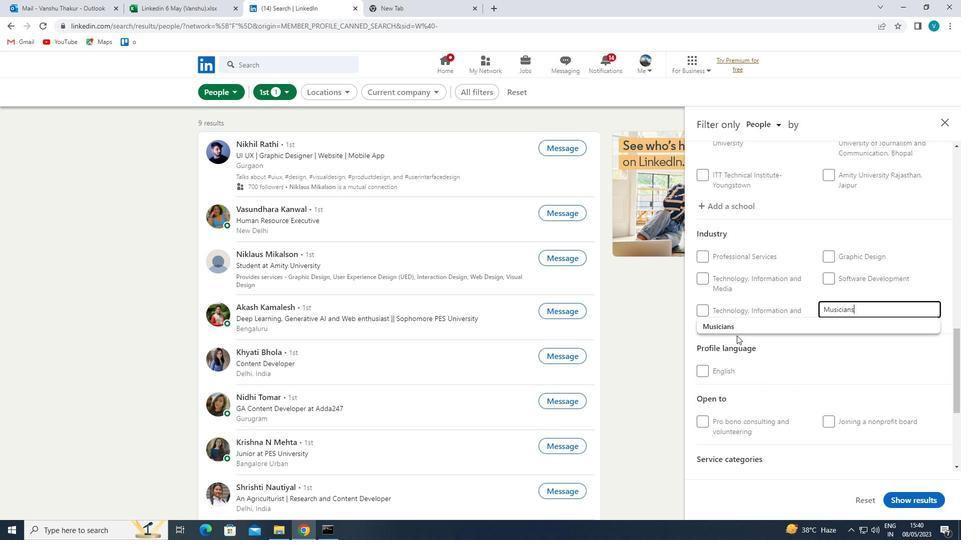 
Action: Mouse moved to (768, 343)
Screenshot: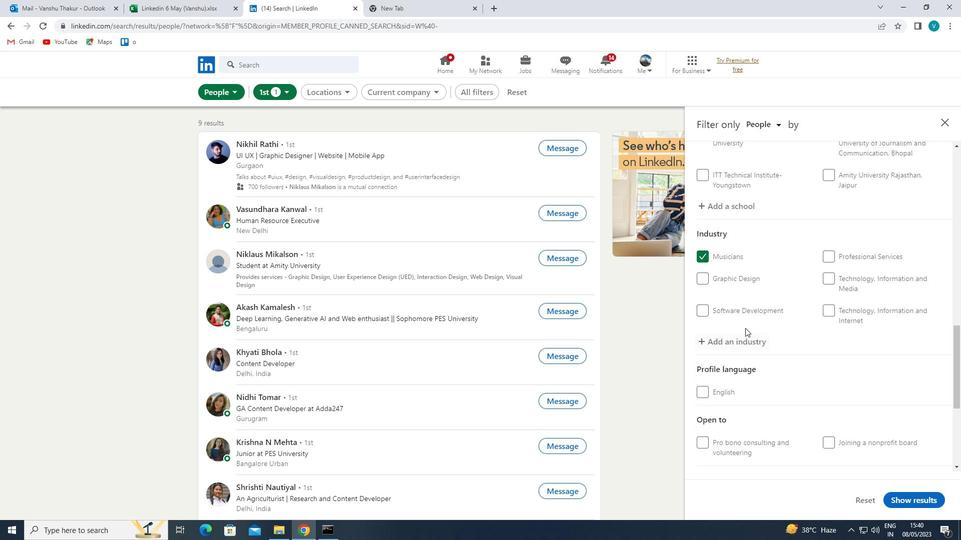 
Action: Mouse scrolled (768, 342) with delta (0, 0)
Screenshot: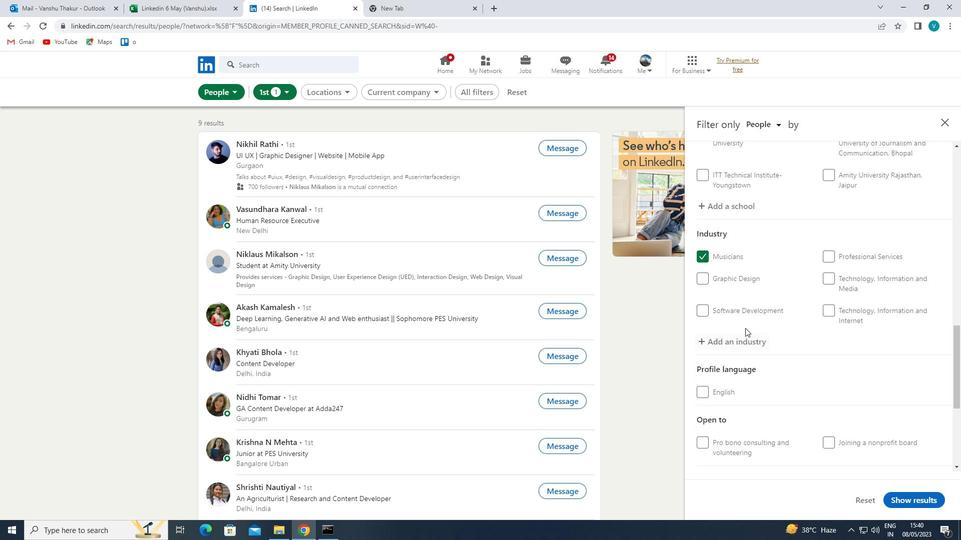 
Action: Mouse moved to (785, 354)
Screenshot: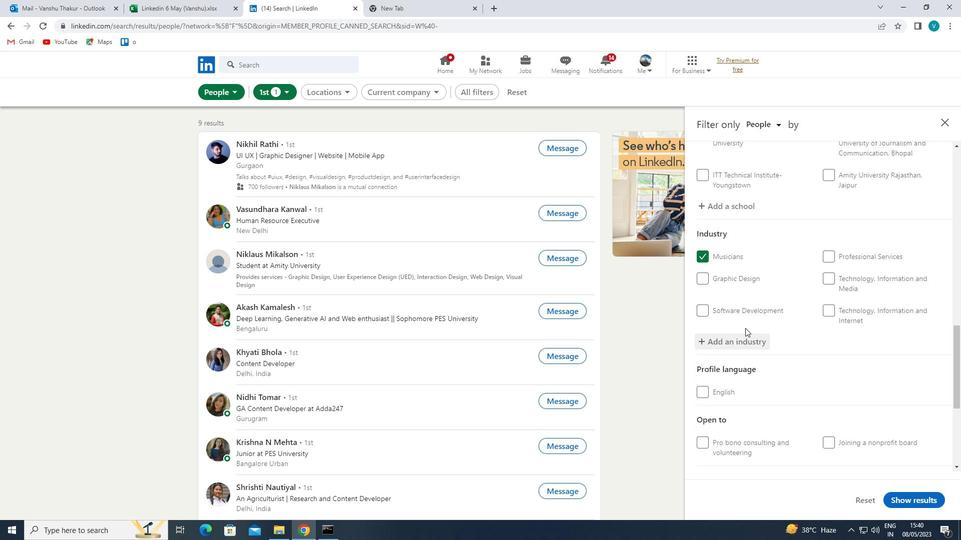 
Action: Mouse scrolled (785, 354) with delta (0, 0)
Screenshot: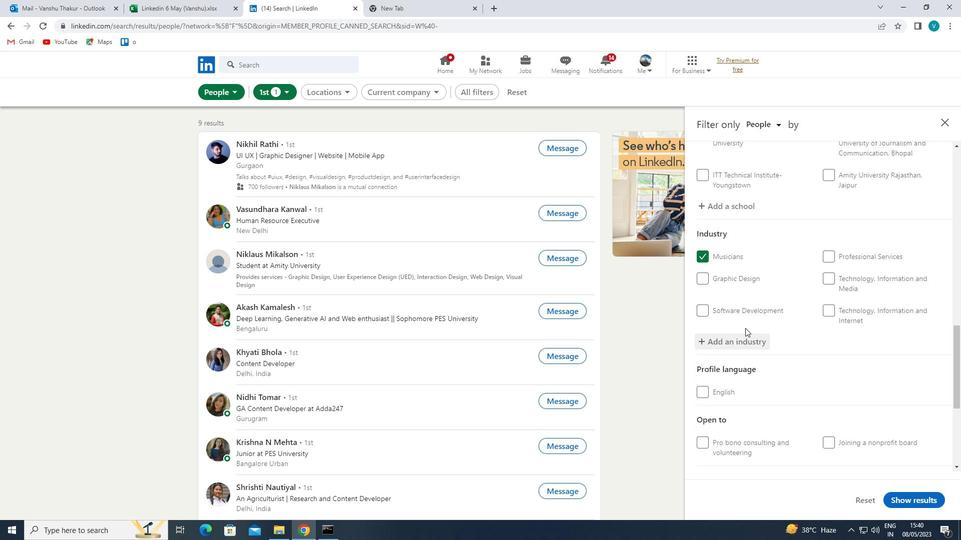 
Action: Mouse moved to (793, 359)
Screenshot: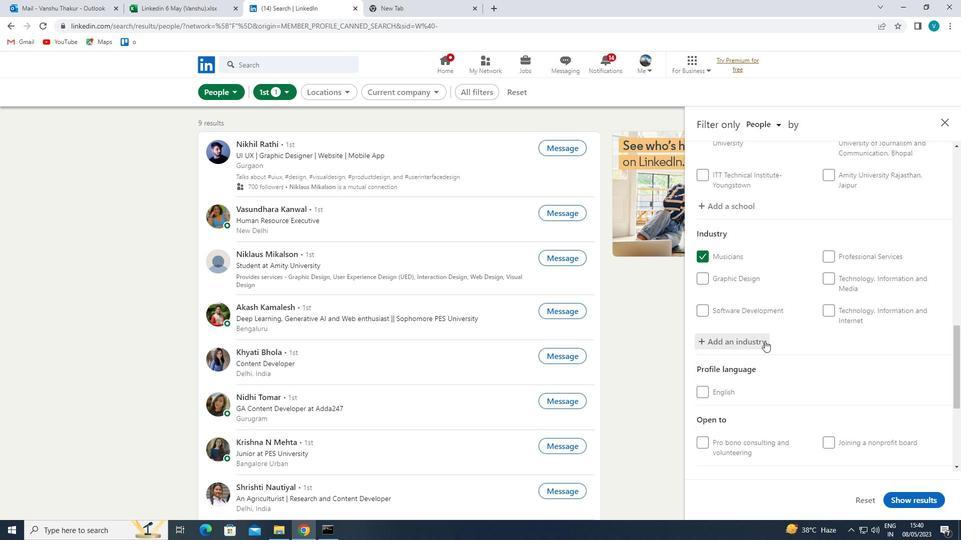 
Action: Mouse scrolled (793, 358) with delta (0, 0)
Screenshot: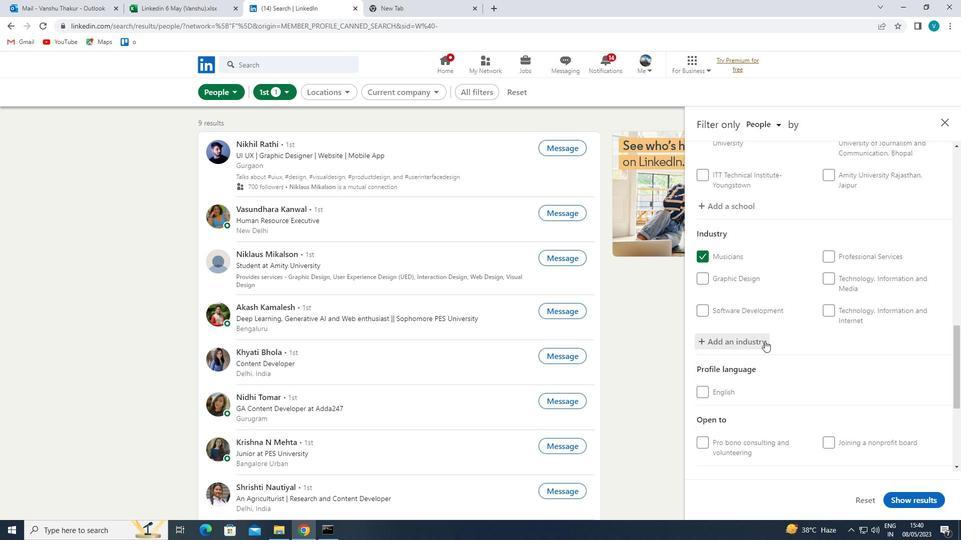 
Action: Mouse moved to (797, 364)
Screenshot: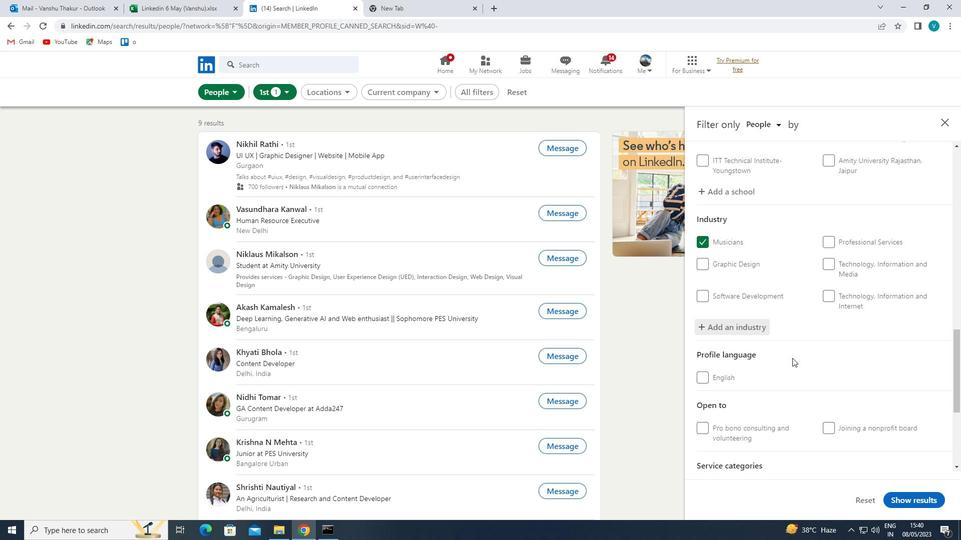 
Action: Mouse scrolled (797, 364) with delta (0, 0)
Screenshot: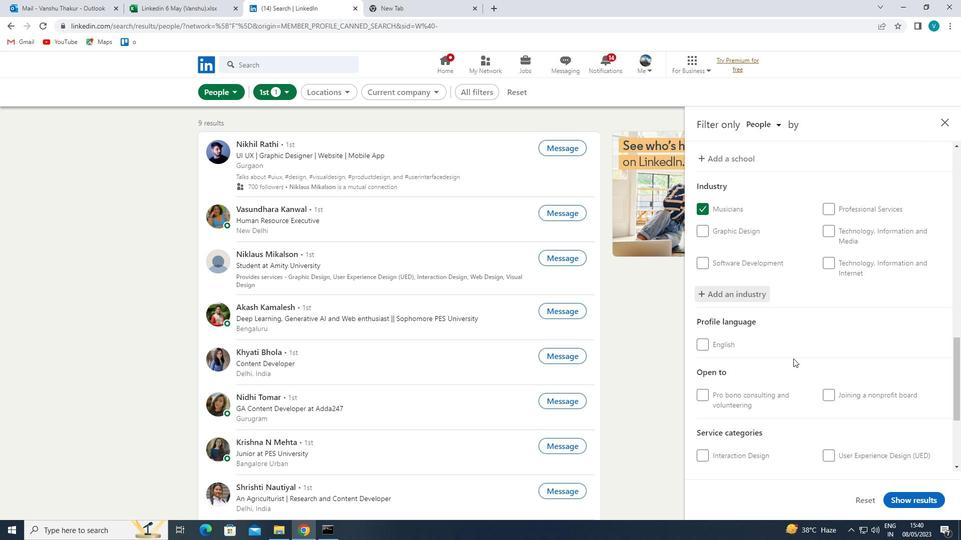 
Action: Mouse moved to (799, 367)
Screenshot: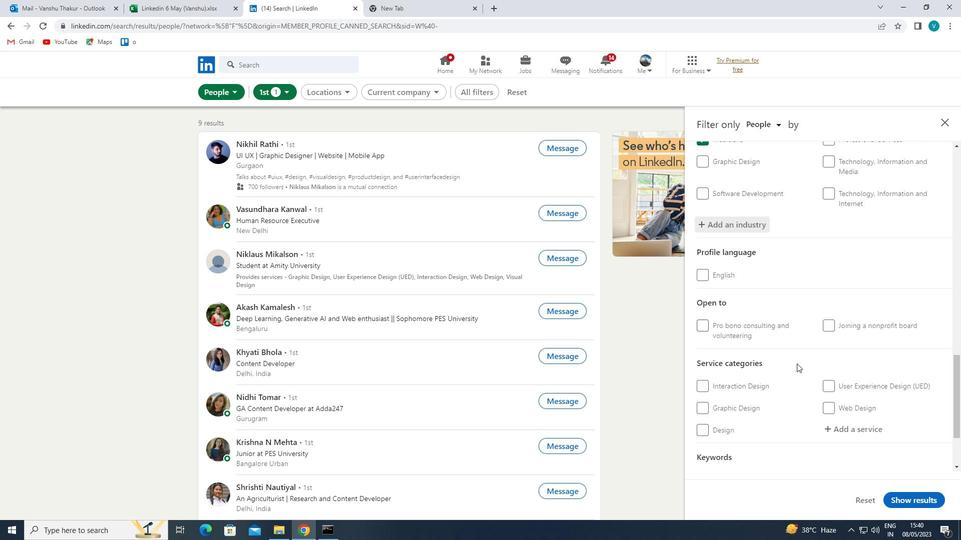 
Action: Mouse scrolled (799, 367) with delta (0, 0)
Screenshot: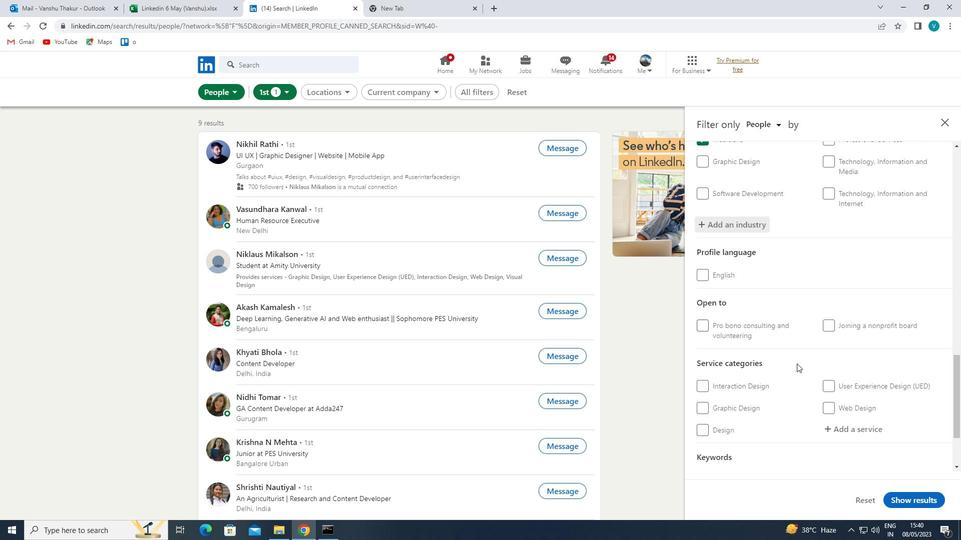 
Action: Mouse moved to (862, 334)
Screenshot: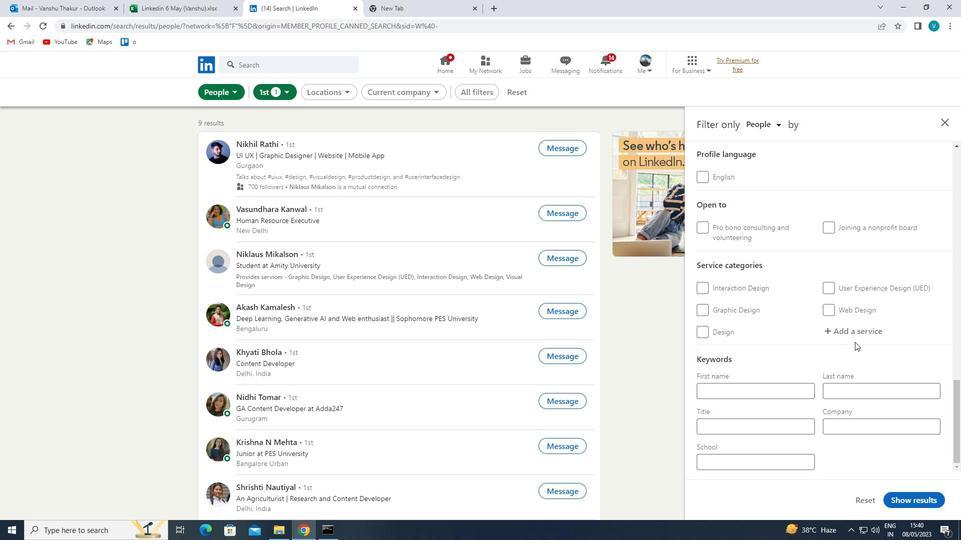 
Action: Mouse pressed left at (862, 334)
Screenshot: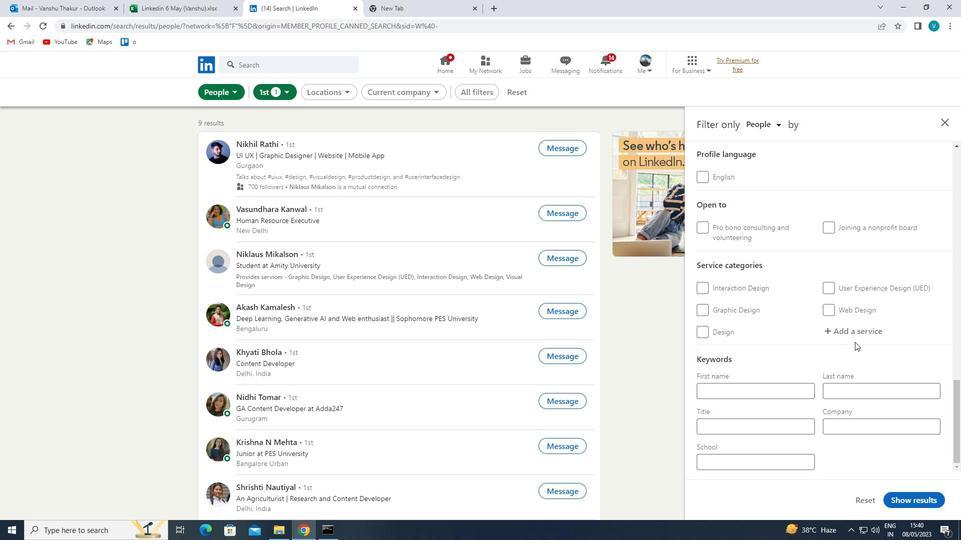 
Action: Mouse moved to (808, 302)
Screenshot: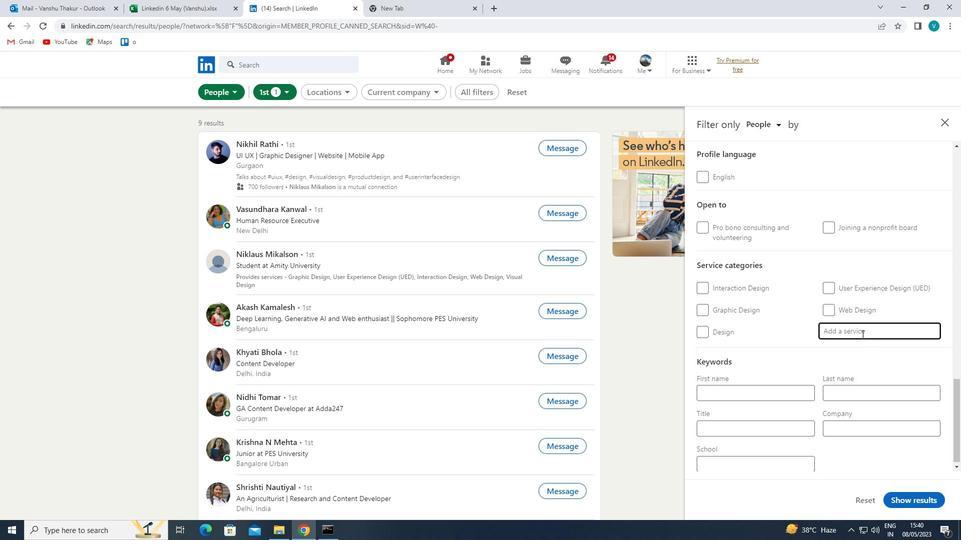 
Action: Key pressed <Key.shift>PROPERTY<Key.space>
Screenshot: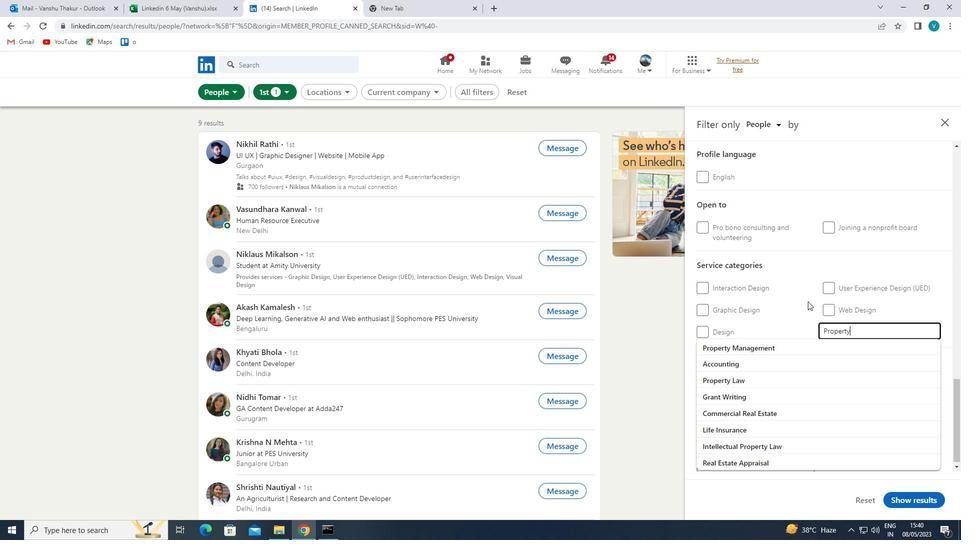 
Action: Mouse moved to (783, 343)
Screenshot: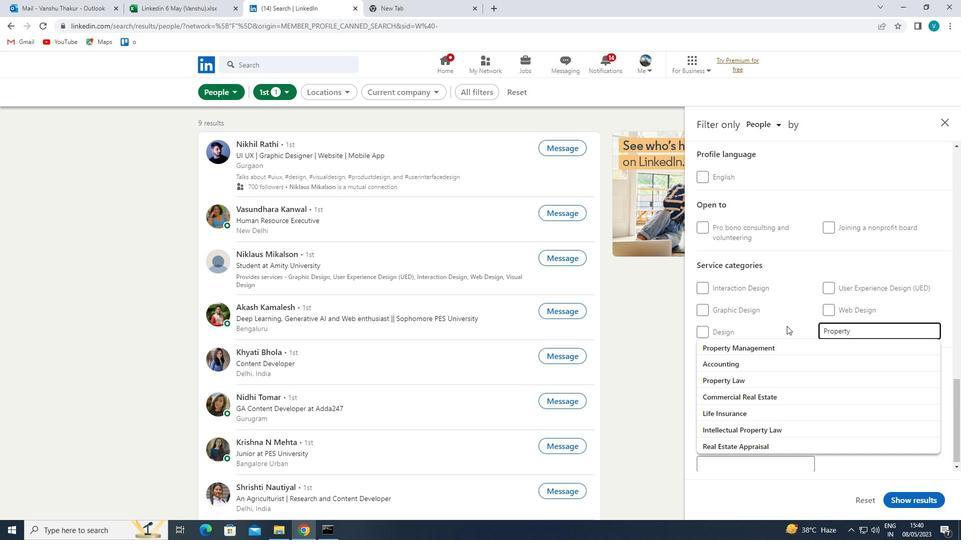 
Action: Mouse pressed left at (783, 343)
Screenshot: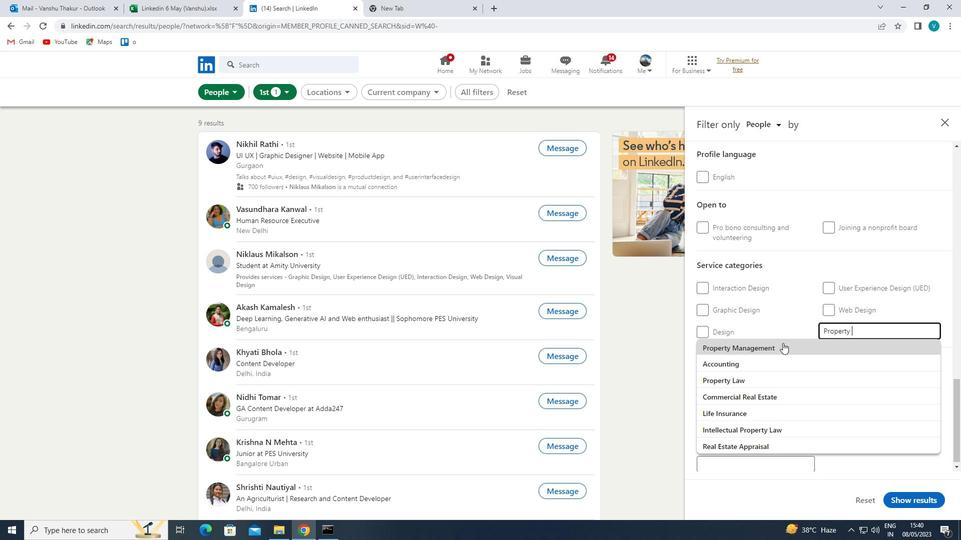 
Action: Mouse scrolled (783, 343) with delta (0, 0)
Screenshot: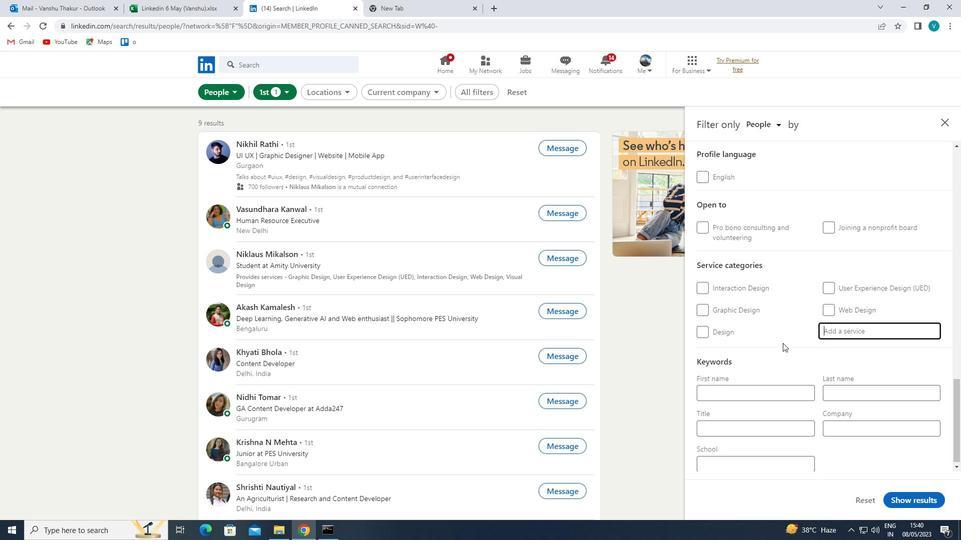 
Action: Mouse scrolled (783, 343) with delta (0, 0)
Screenshot: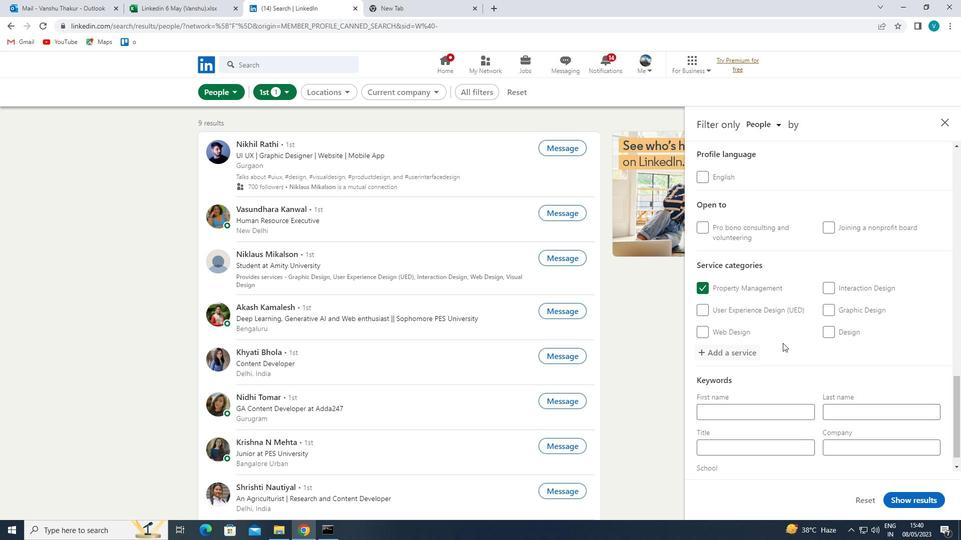 
Action: Mouse scrolled (783, 343) with delta (0, 0)
Screenshot: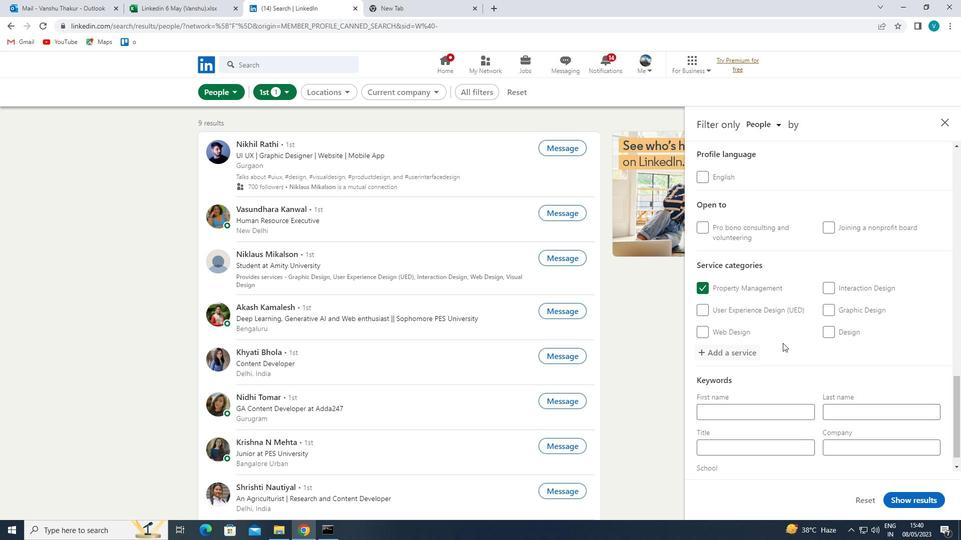 
Action: Mouse scrolled (783, 343) with delta (0, 0)
Screenshot: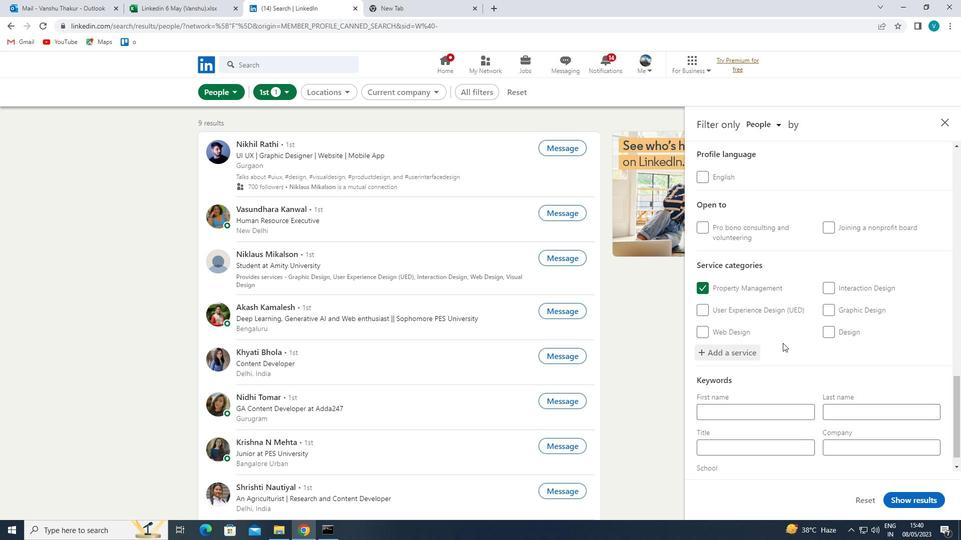 
Action: Mouse moved to (778, 439)
Screenshot: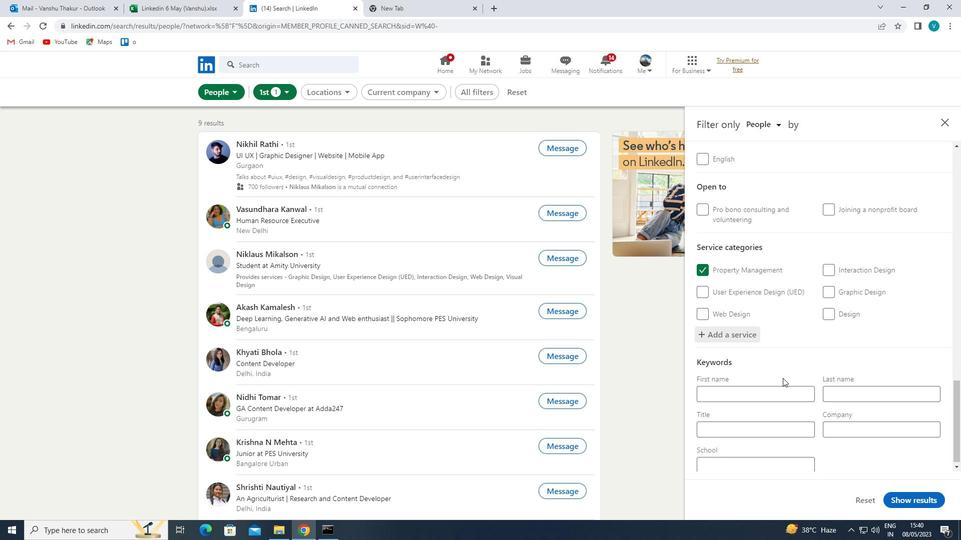 
Action: Mouse pressed left at (778, 439)
Screenshot: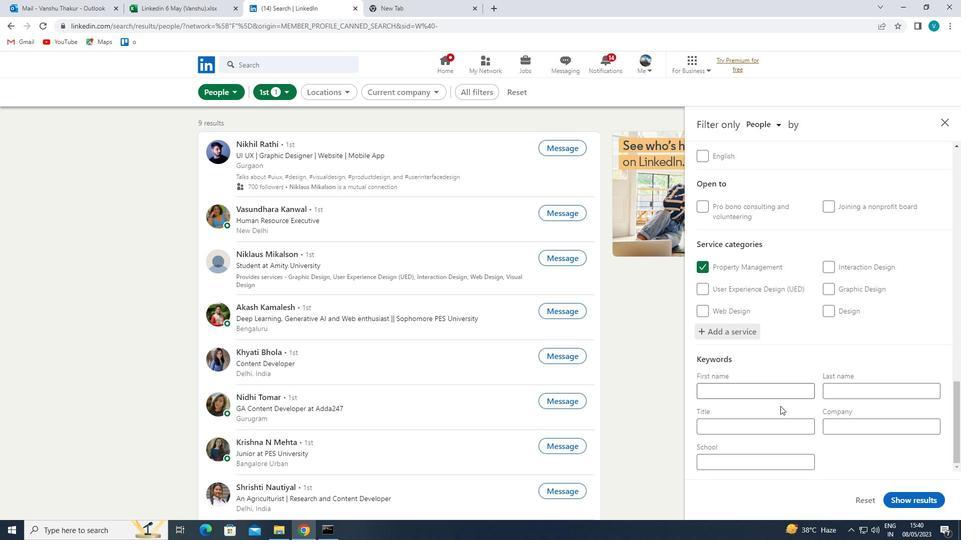 
Action: Mouse moved to (782, 430)
Screenshot: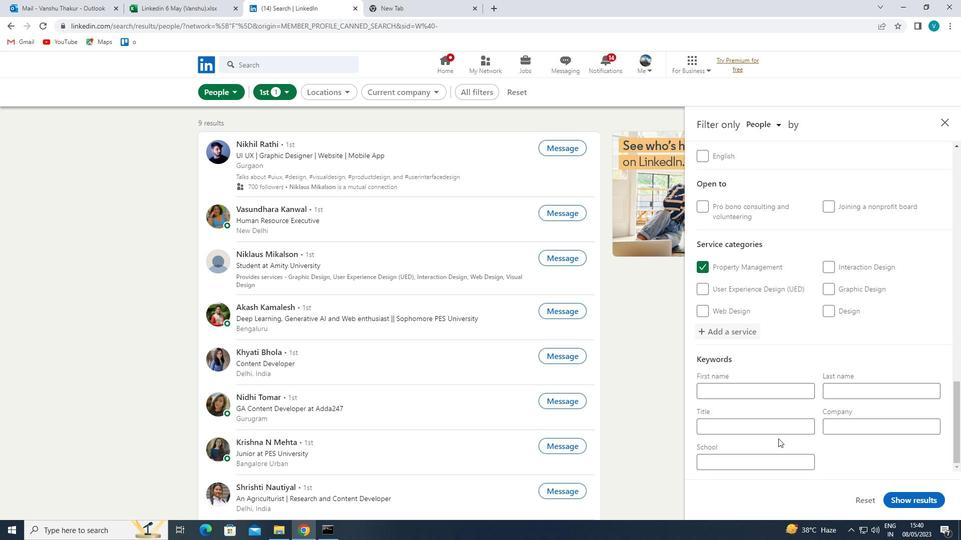 
Action: Mouse pressed left at (782, 430)
Screenshot: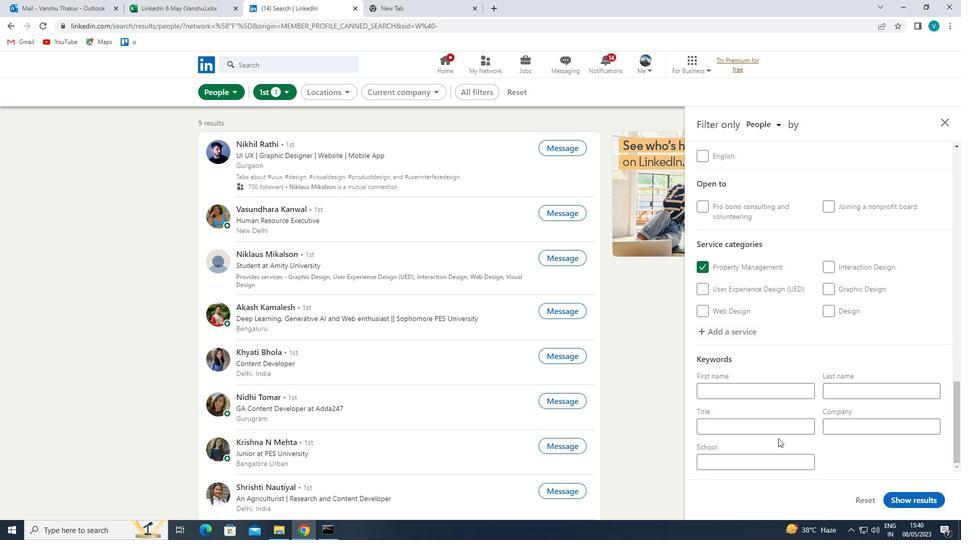 
Action: Mouse moved to (764, 440)
Screenshot: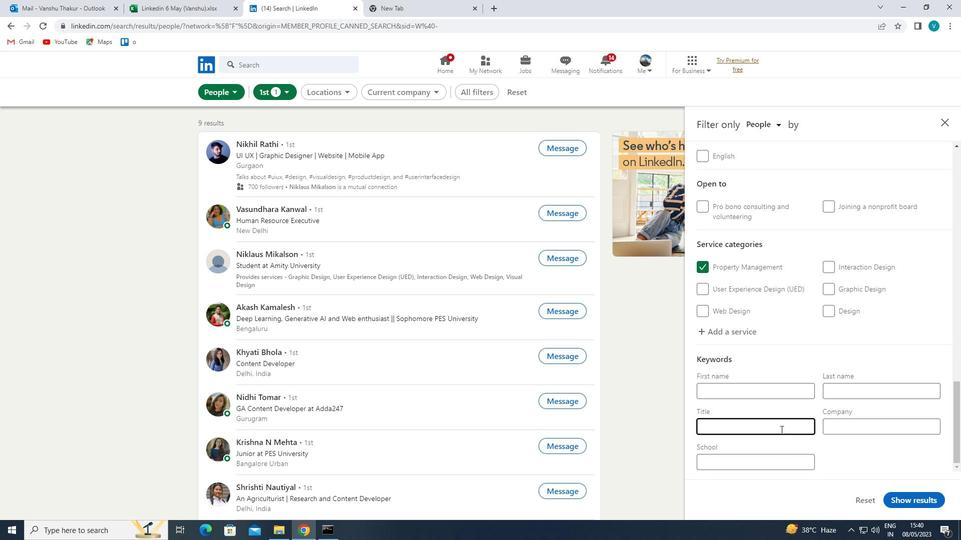 
Action: Key pressed <Key.shift>COMPUTER<Key.space><Key.shift>SCIENTIST<Key.space>
Screenshot: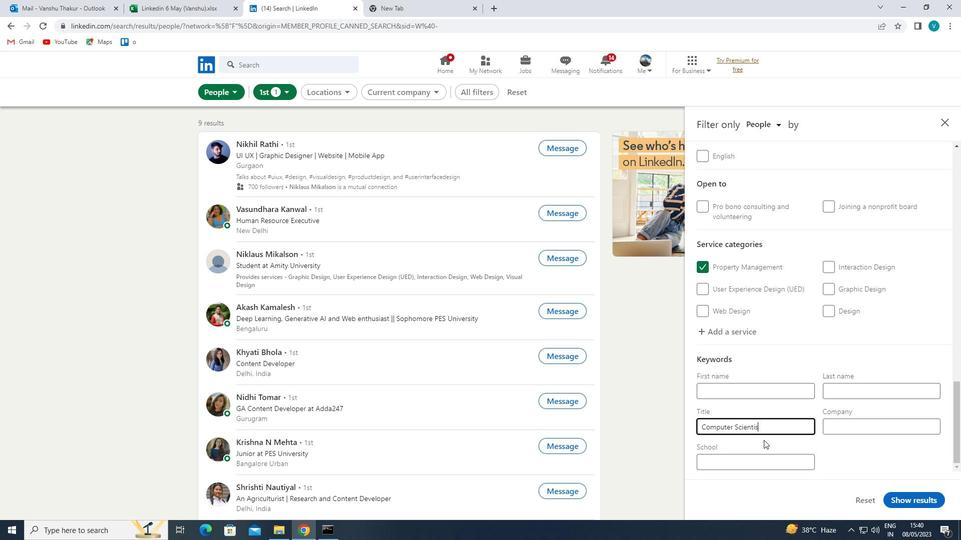 
Action: Mouse moved to (911, 506)
Screenshot: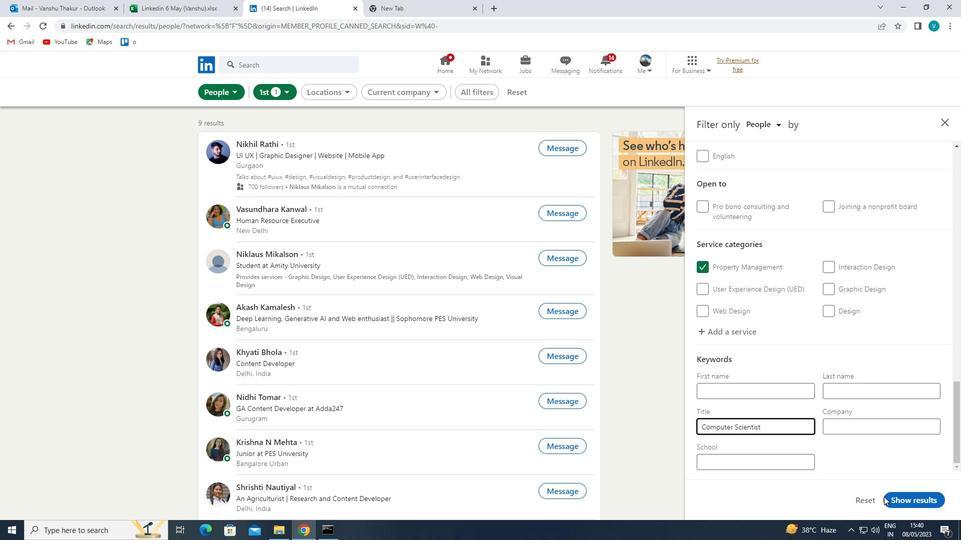 
Action: Mouse pressed left at (911, 506)
Screenshot: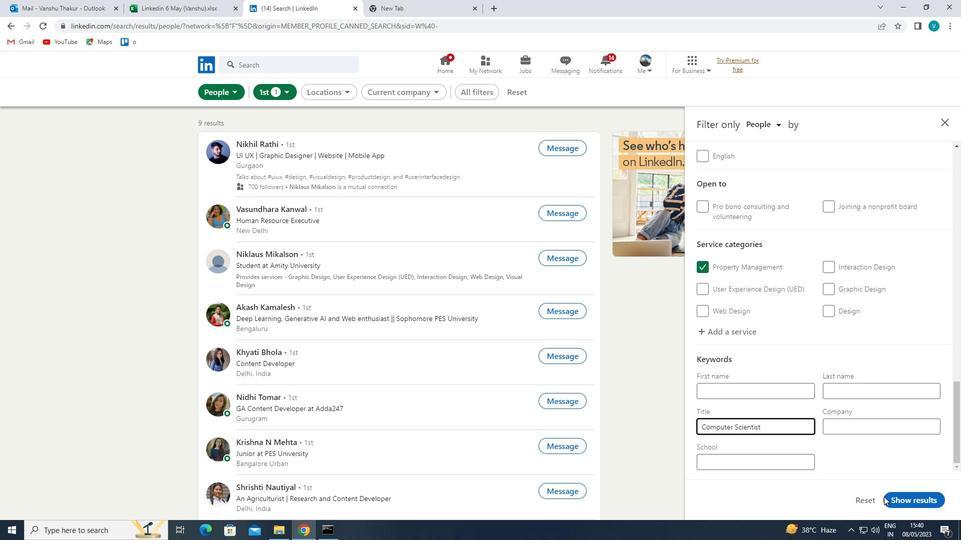 
Action: Mouse moved to (911, 508)
Screenshot: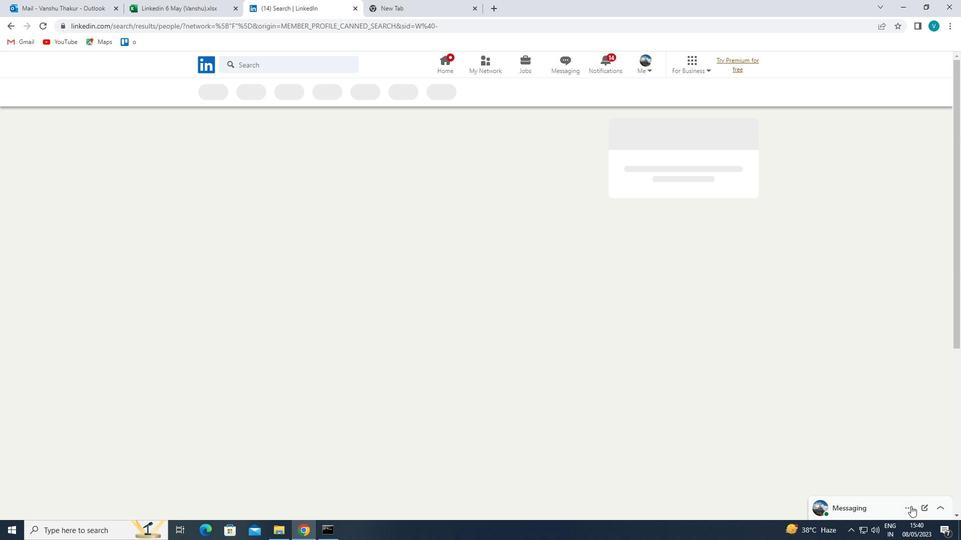 
